 Task: Create a due date automation trigger when advanced on, 2 working days before a card is due add fields without custom field "Resume" set to 10 at 11:00 AM.
Action: Mouse moved to (975, 282)
Screenshot: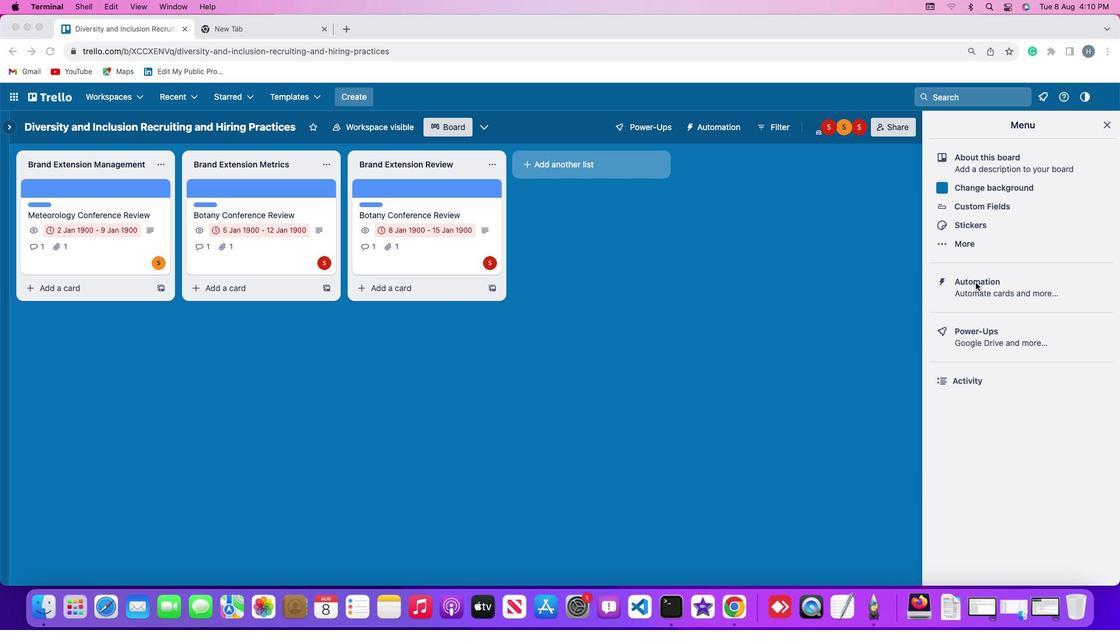 
Action: Mouse pressed left at (975, 282)
Screenshot: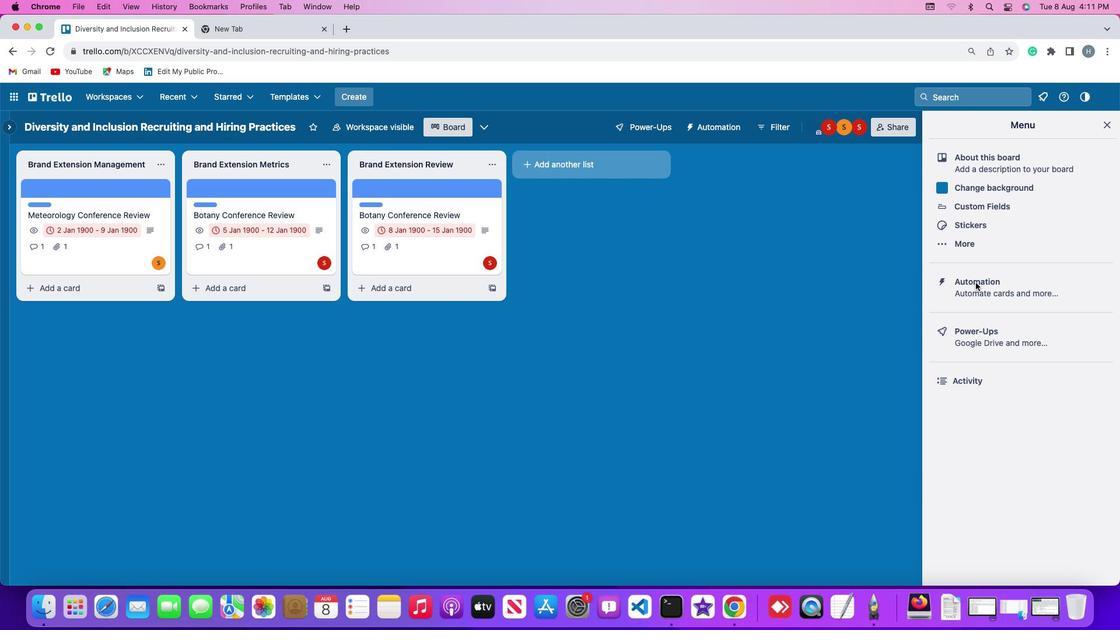
Action: Mouse pressed left at (975, 282)
Screenshot: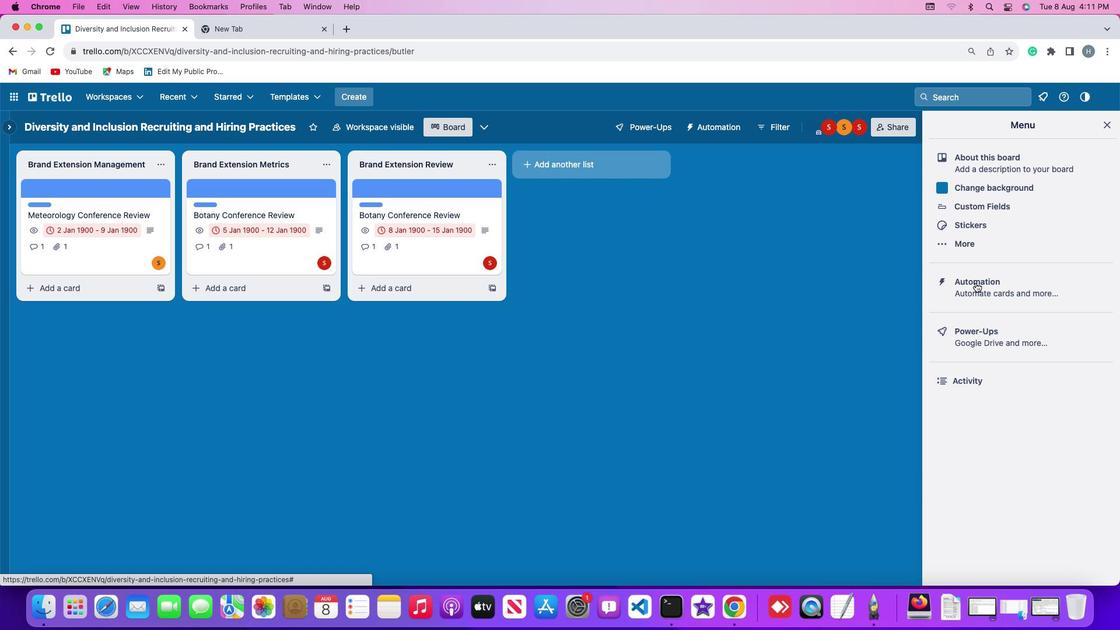 
Action: Mouse moved to (79, 274)
Screenshot: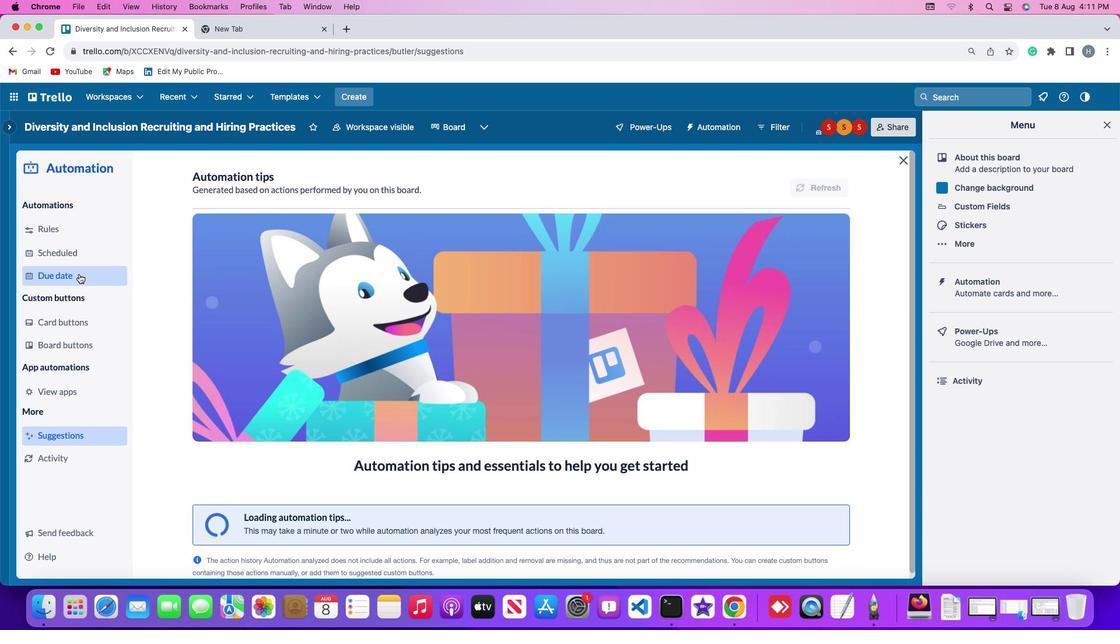 
Action: Mouse pressed left at (79, 274)
Screenshot: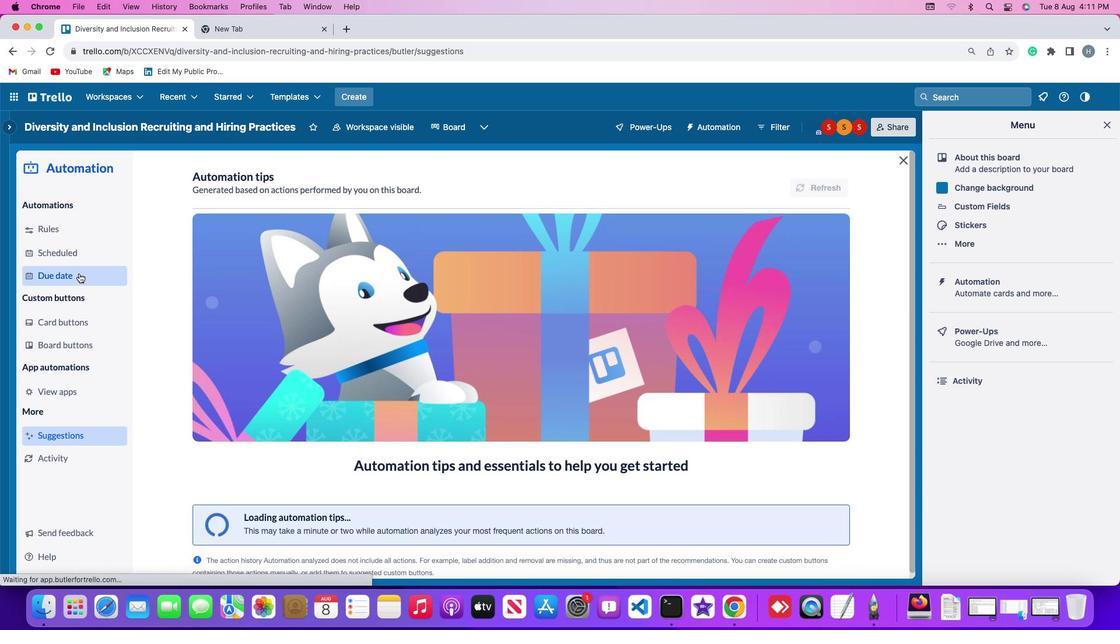 
Action: Mouse moved to (791, 178)
Screenshot: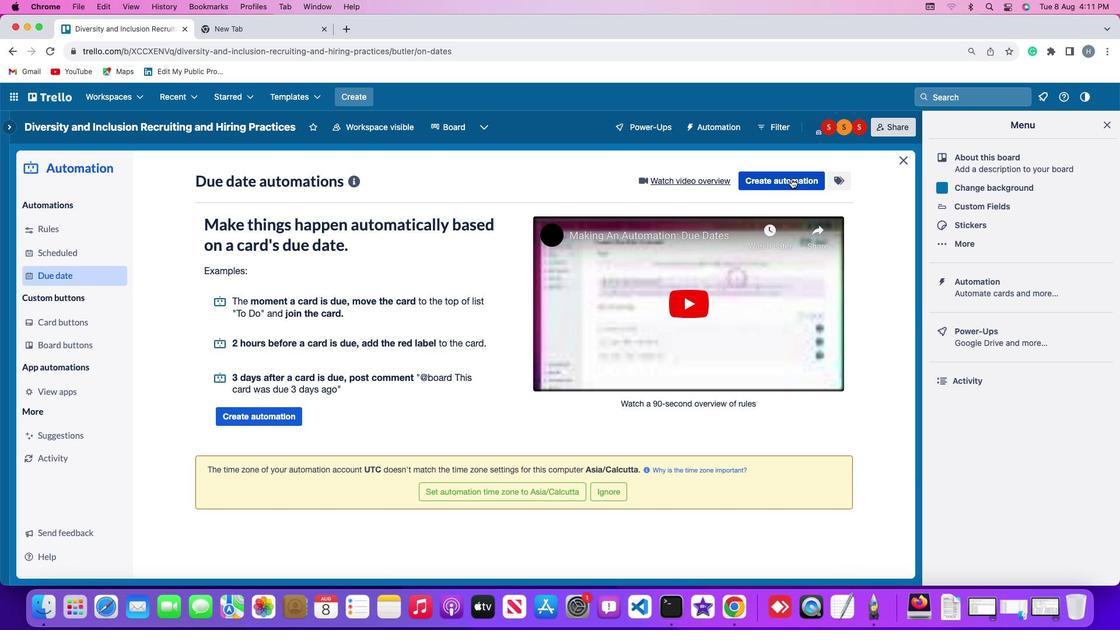 
Action: Mouse pressed left at (791, 178)
Screenshot: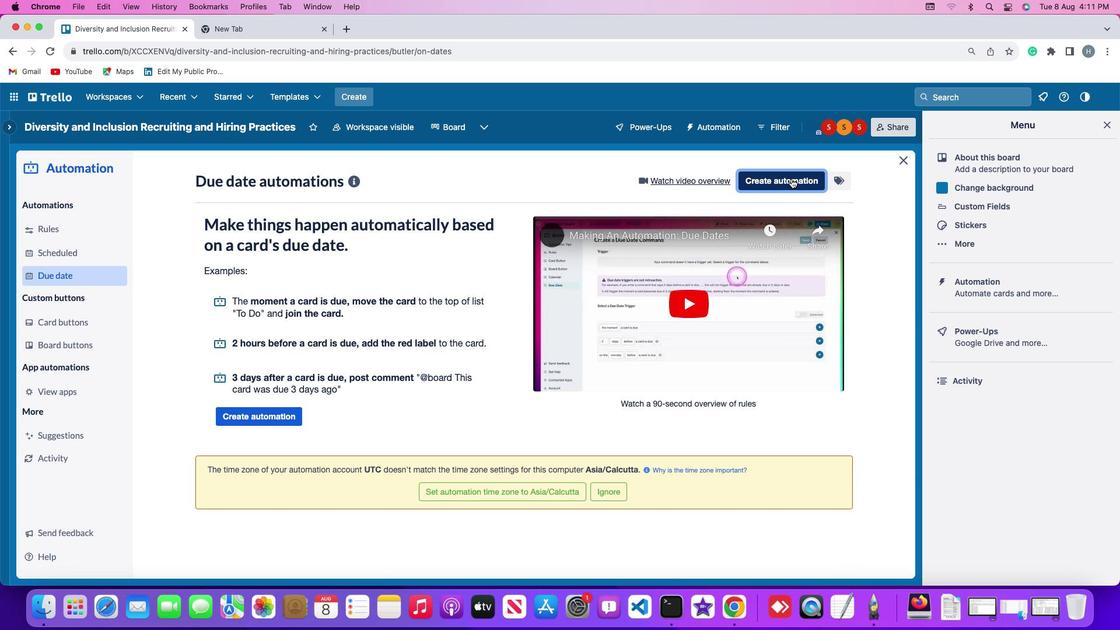 
Action: Mouse moved to (272, 291)
Screenshot: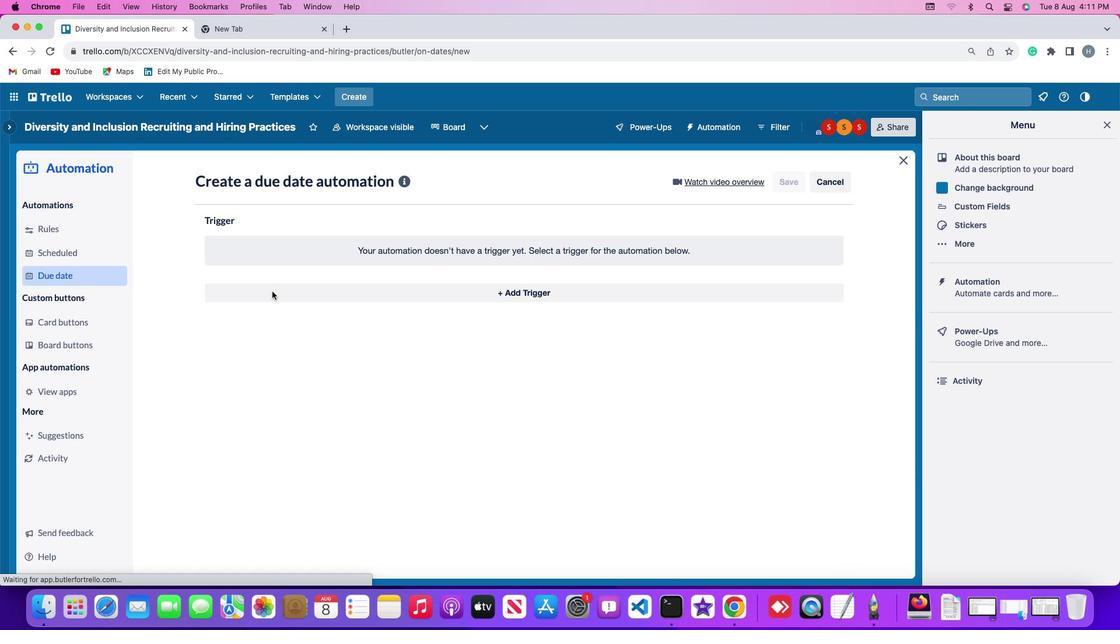 
Action: Mouse pressed left at (272, 291)
Screenshot: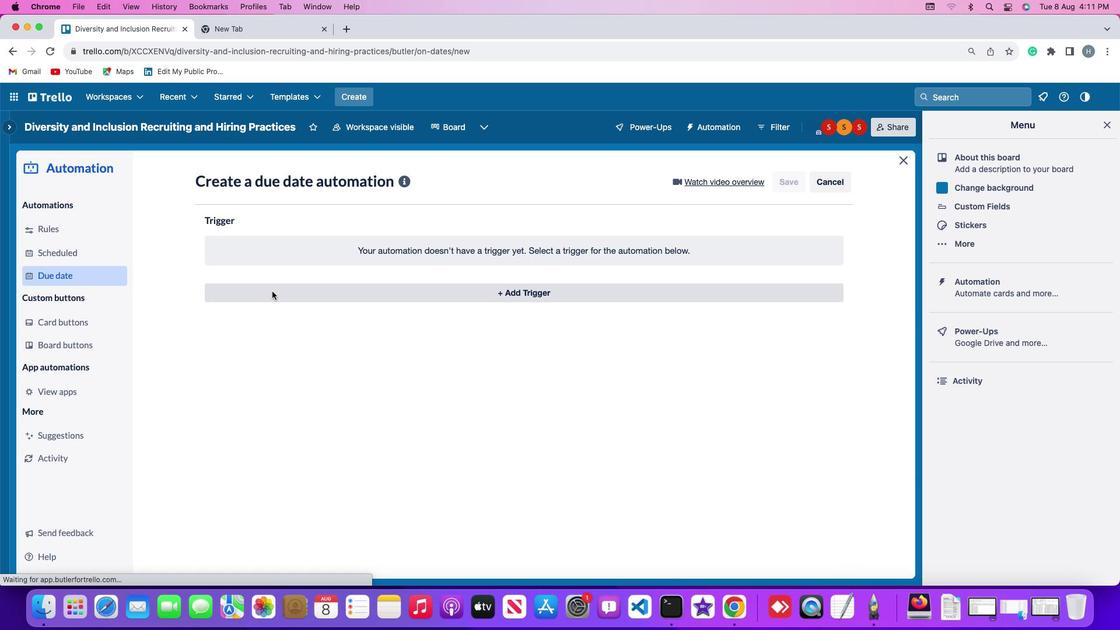 
Action: Mouse moved to (226, 477)
Screenshot: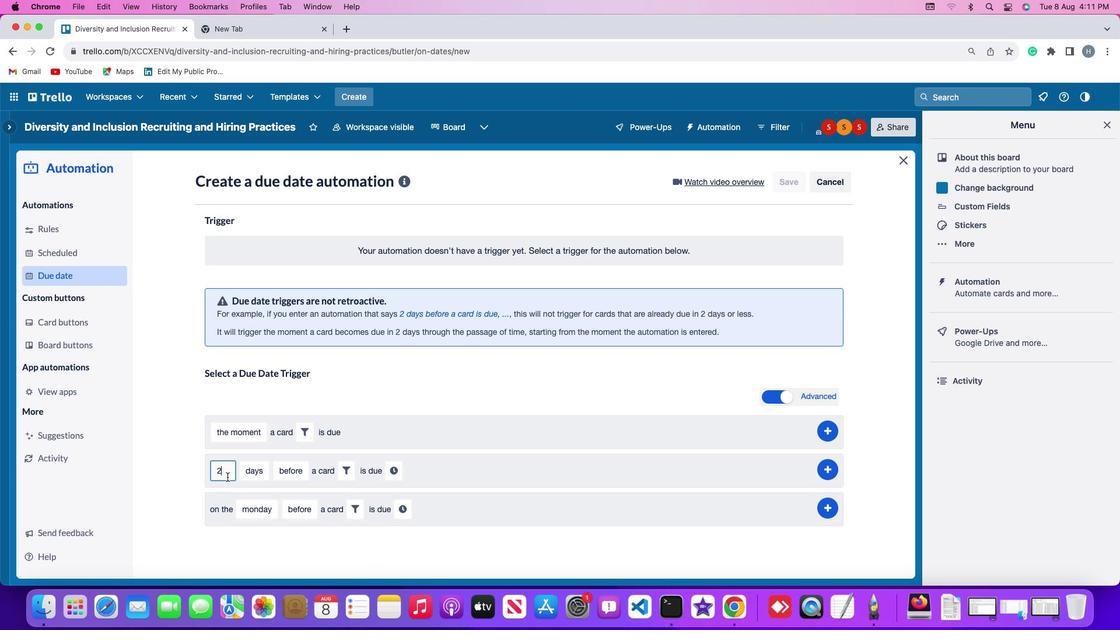 
Action: Mouse pressed left at (226, 477)
Screenshot: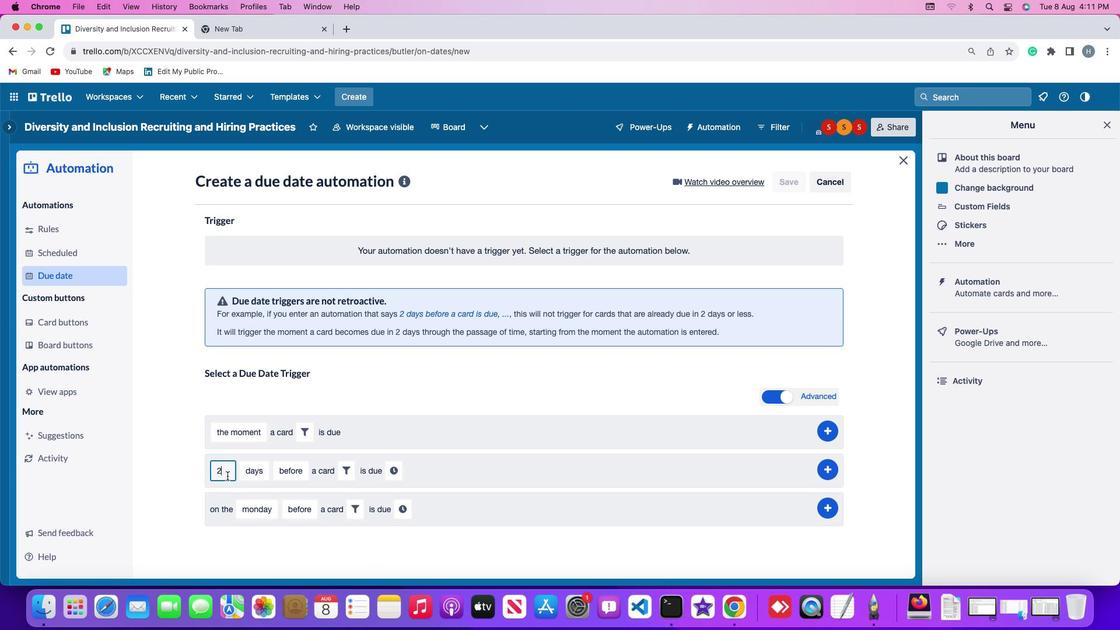 
Action: Mouse moved to (226, 476)
Screenshot: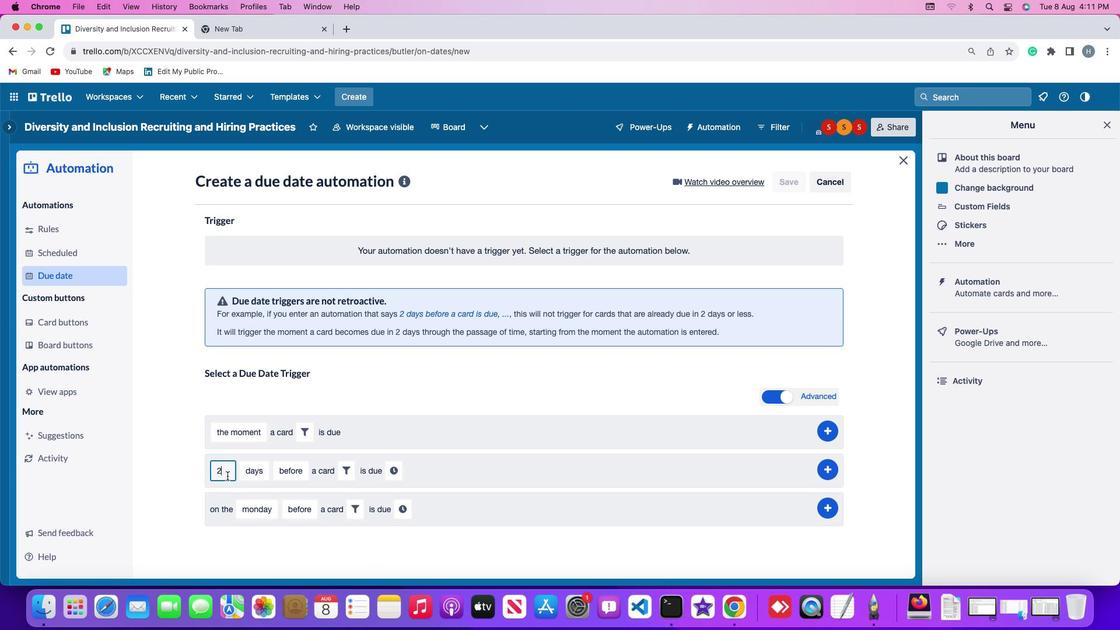 
Action: Key pressed Key.backspace'2'
Screenshot: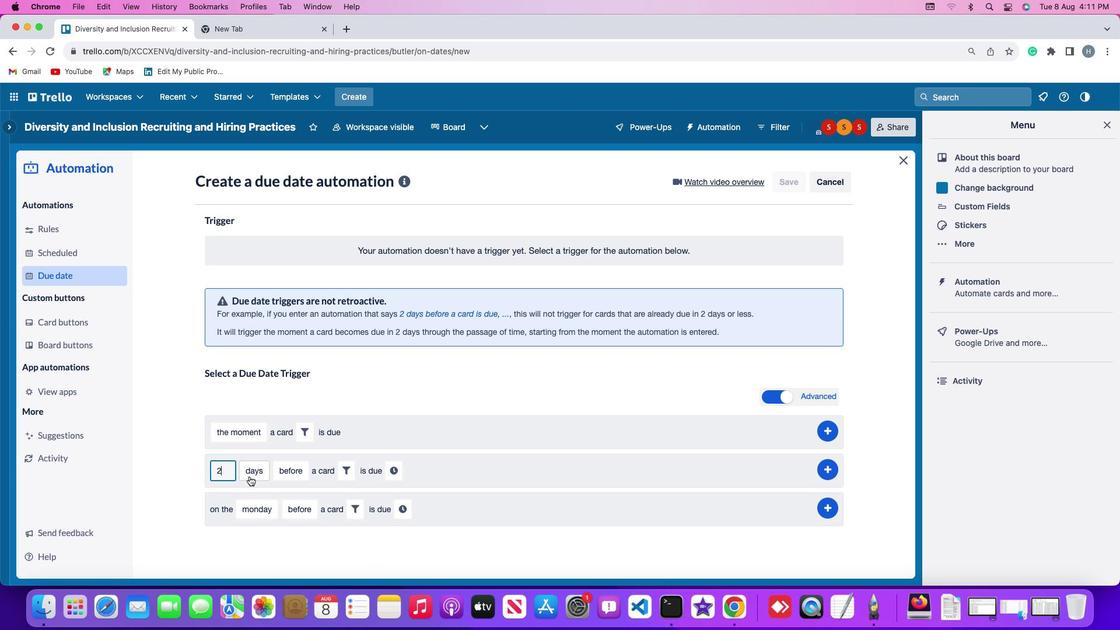 
Action: Mouse moved to (265, 473)
Screenshot: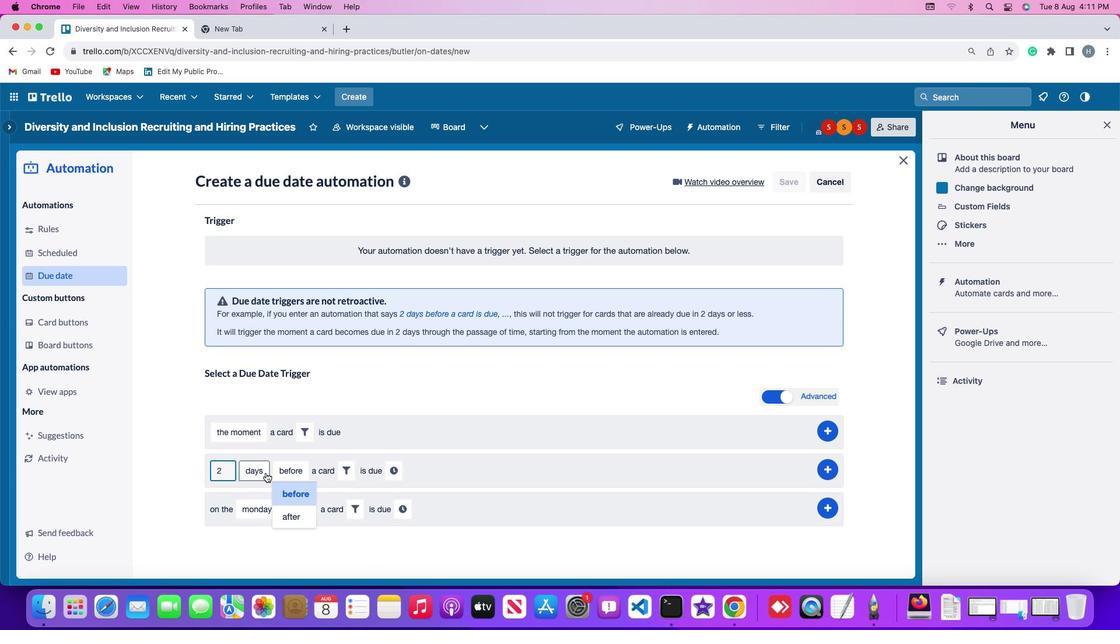 
Action: Mouse pressed left at (265, 473)
Screenshot: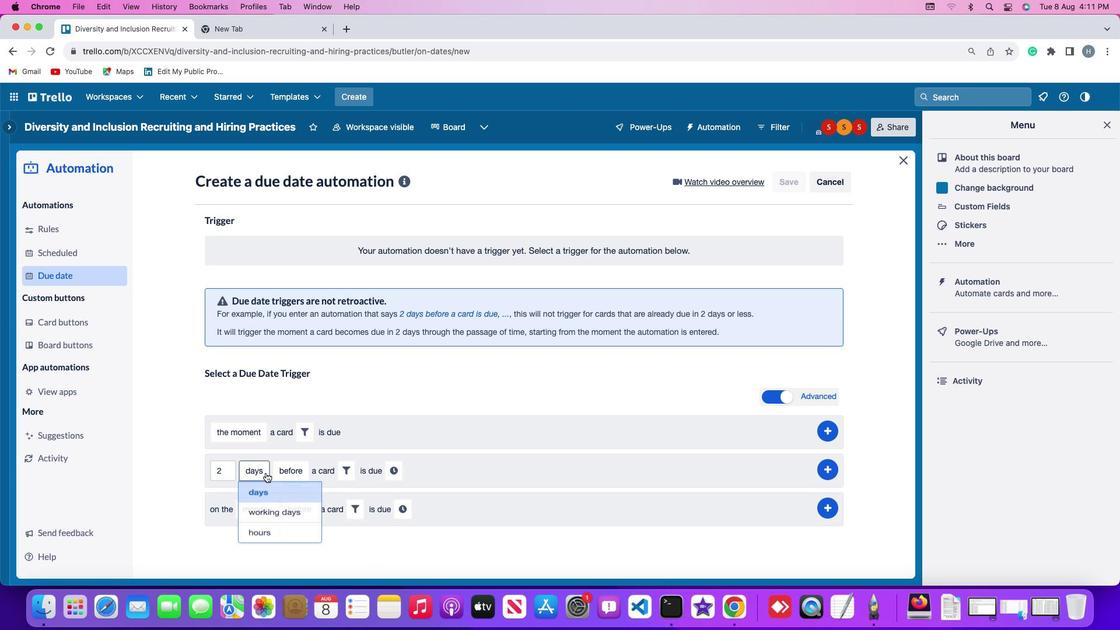
Action: Mouse moved to (268, 519)
Screenshot: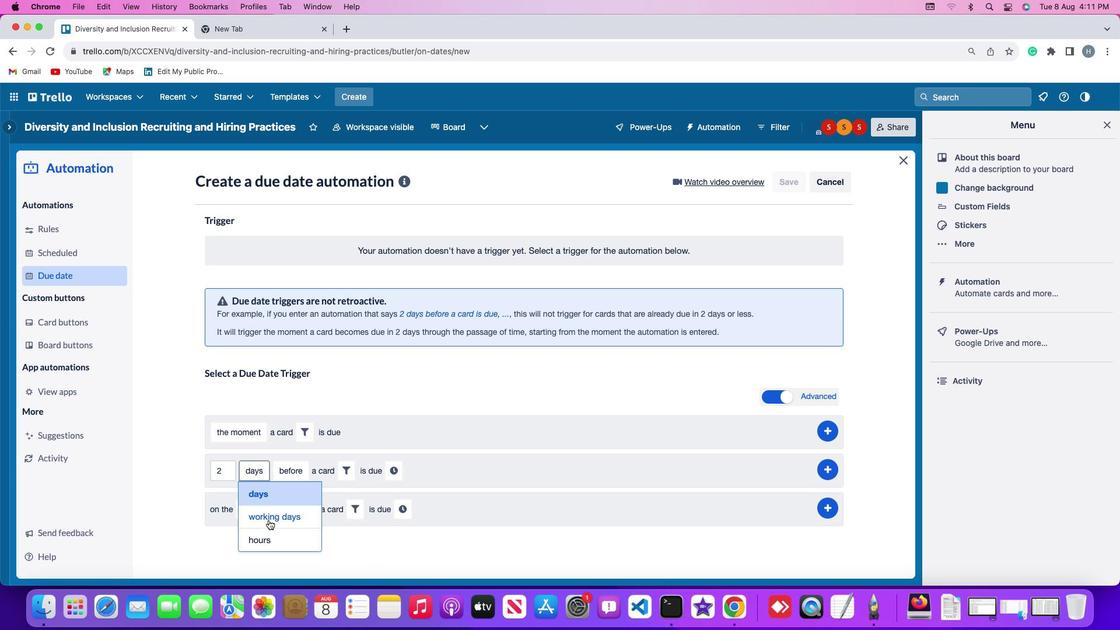 
Action: Mouse pressed left at (268, 519)
Screenshot: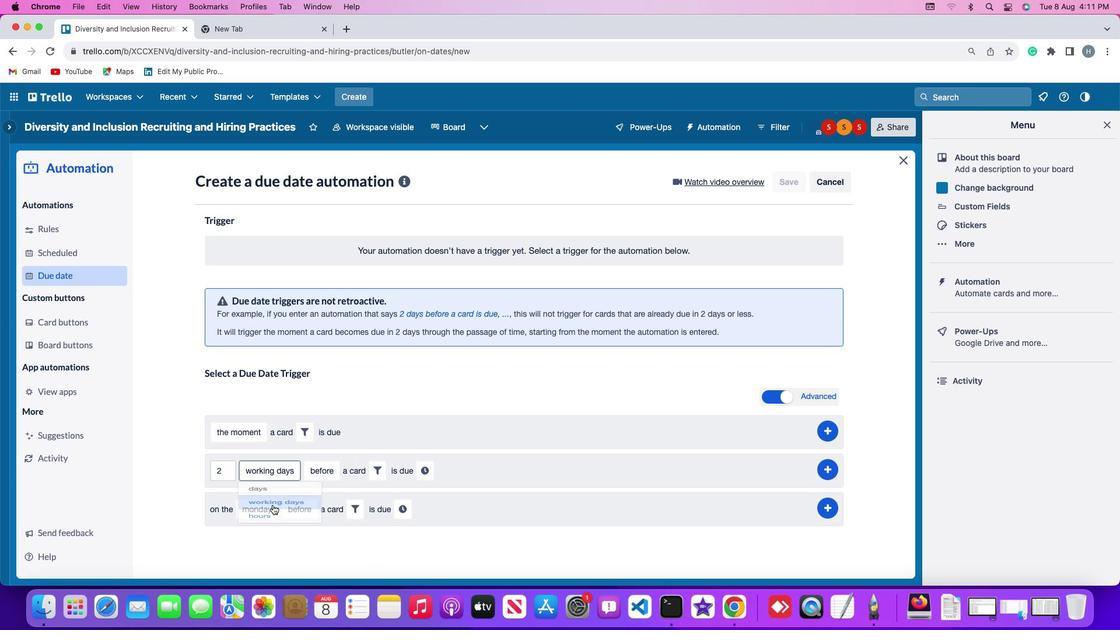 
Action: Mouse moved to (314, 470)
Screenshot: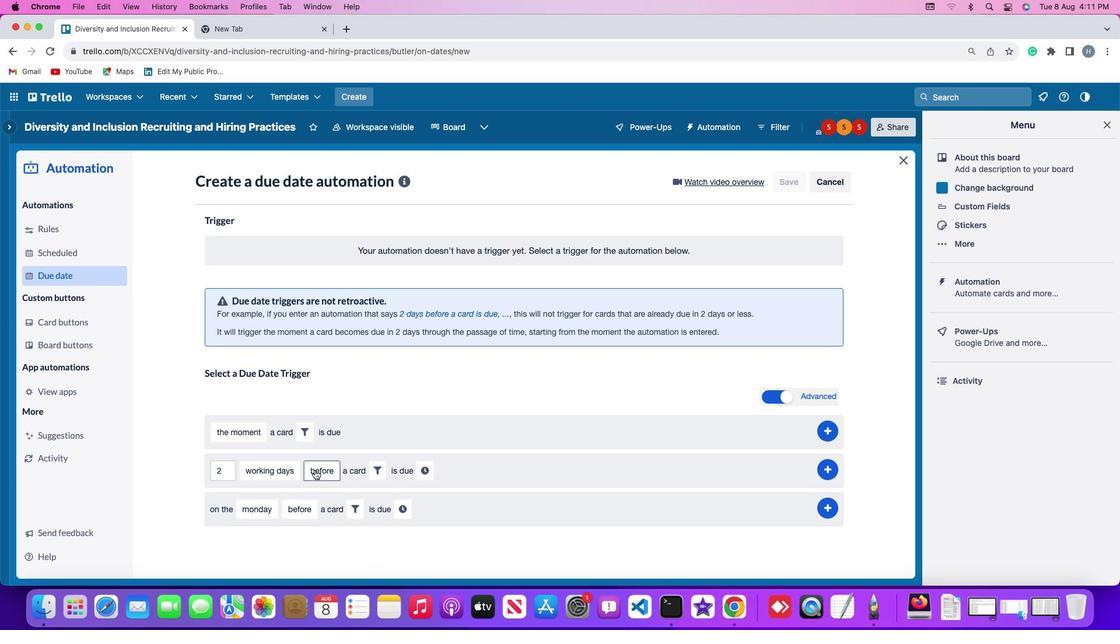 
Action: Mouse pressed left at (314, 470)
Screenshot: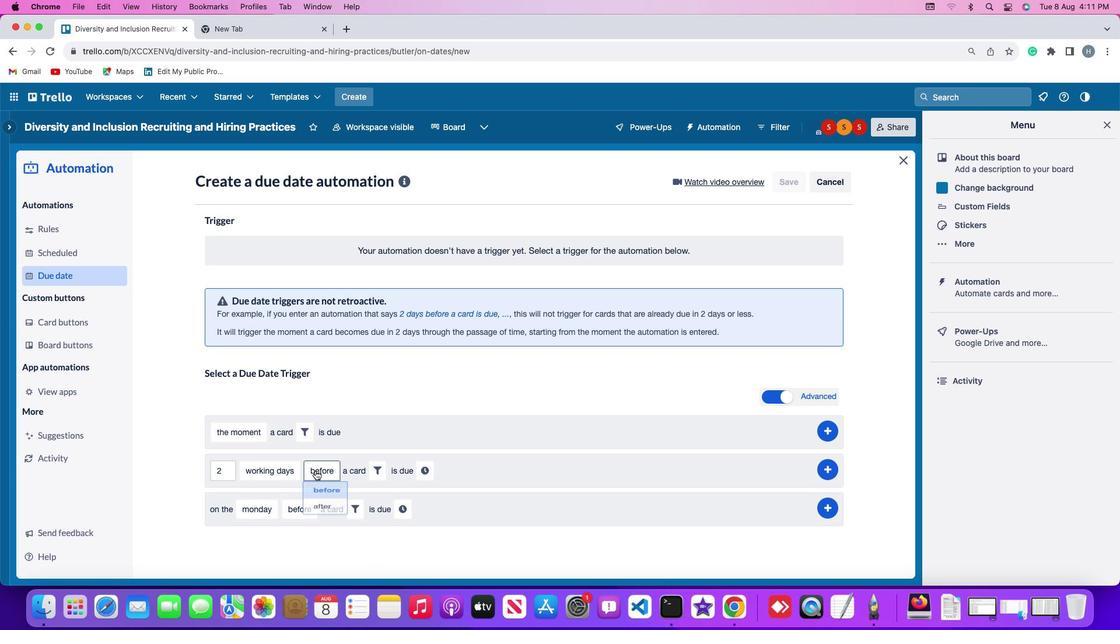
Action: Mouse moved to (323, 490)
Screenshot: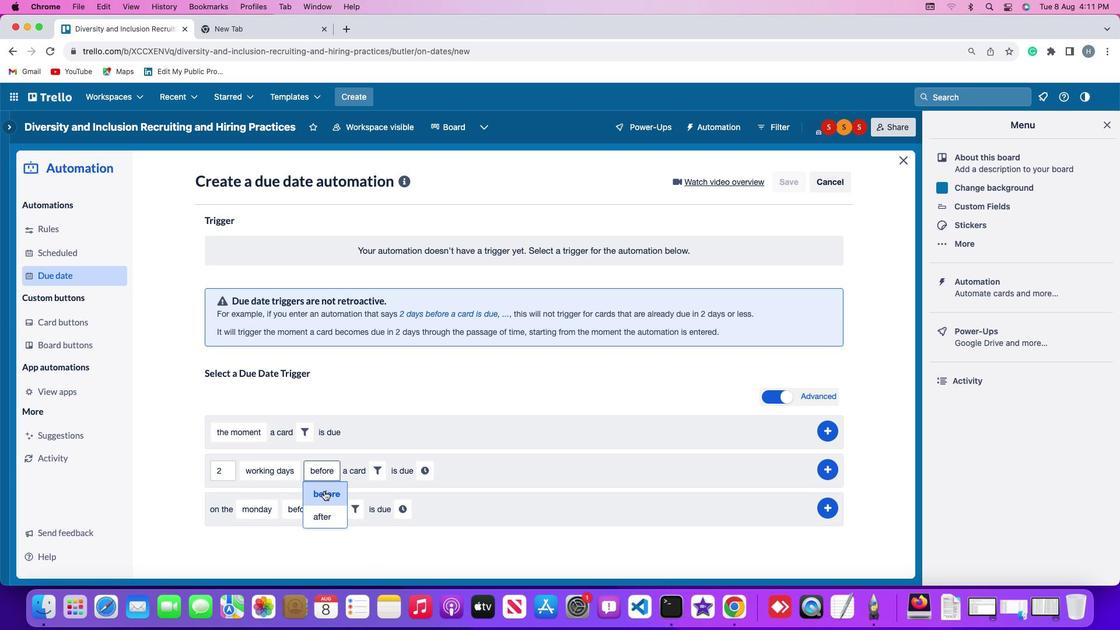 
Action: Mouse pressed left at (323, 490)
Screenshot: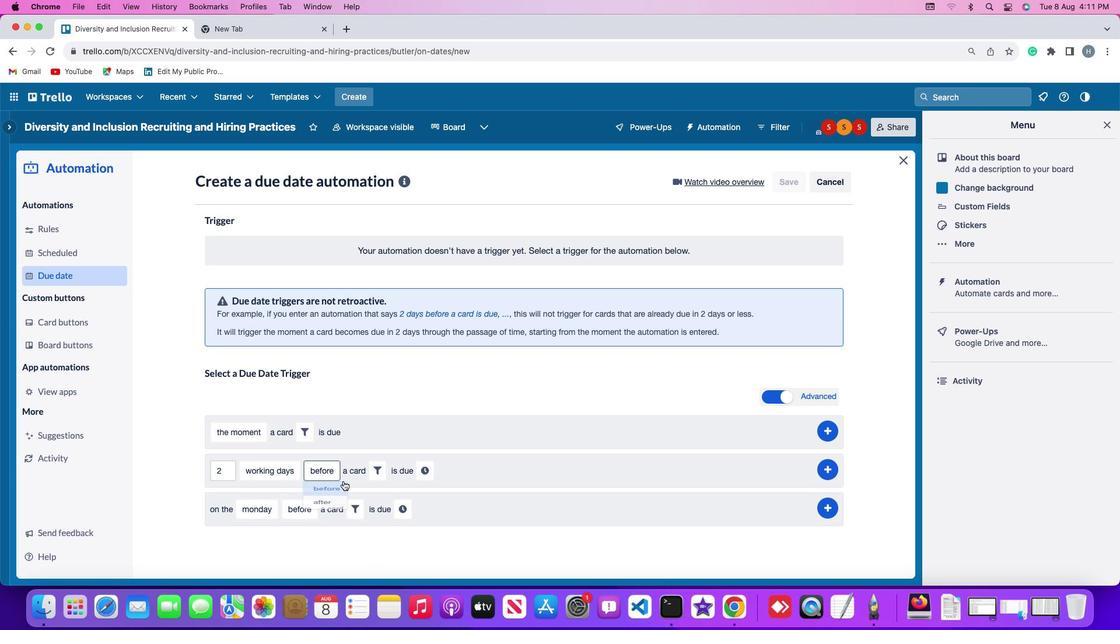 
Action: Mouse moved to (376, 468)
Screenshot: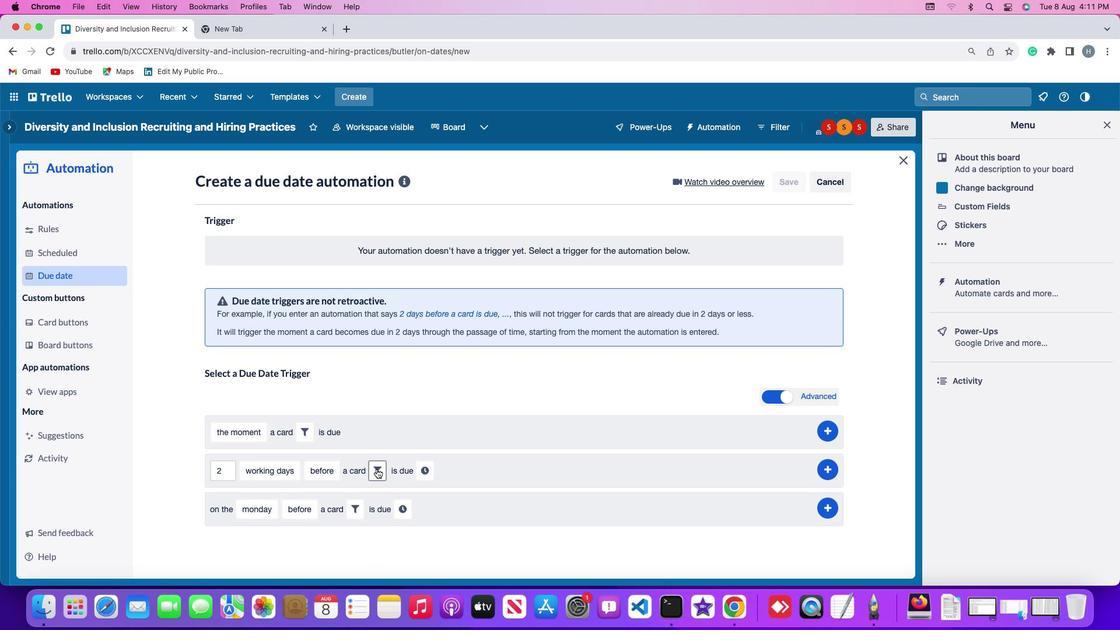 
Action: Mouse pressed left at (376, 468)
Screenshot: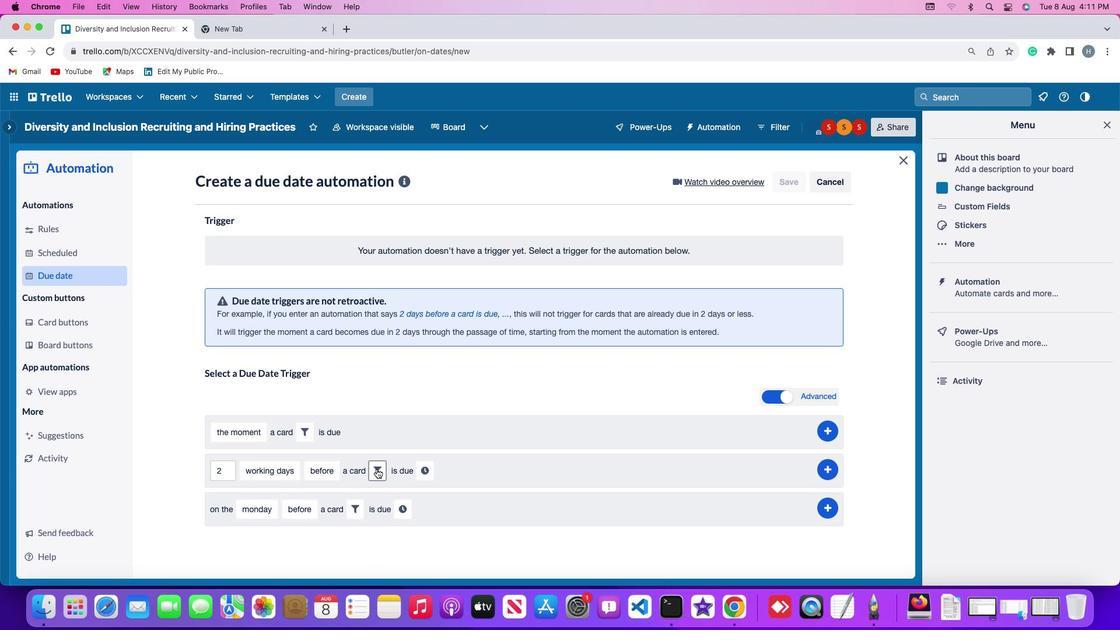 
Action: Mouse moved to (569, 502)
Screenshot: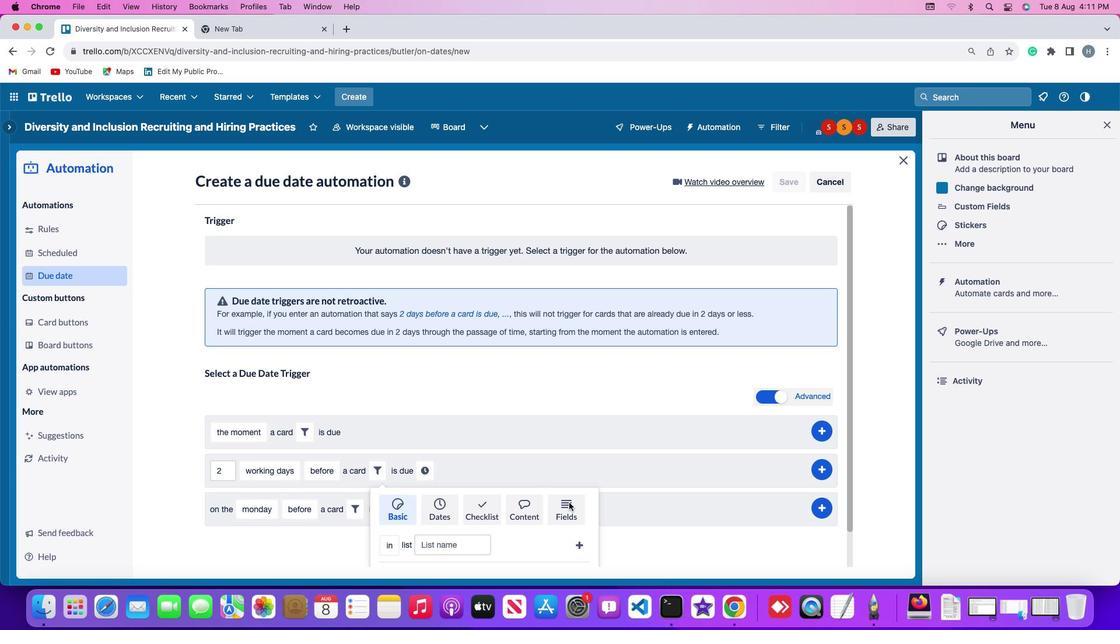 
Action: Mouse pressed left at (569, 502)
Screenshot: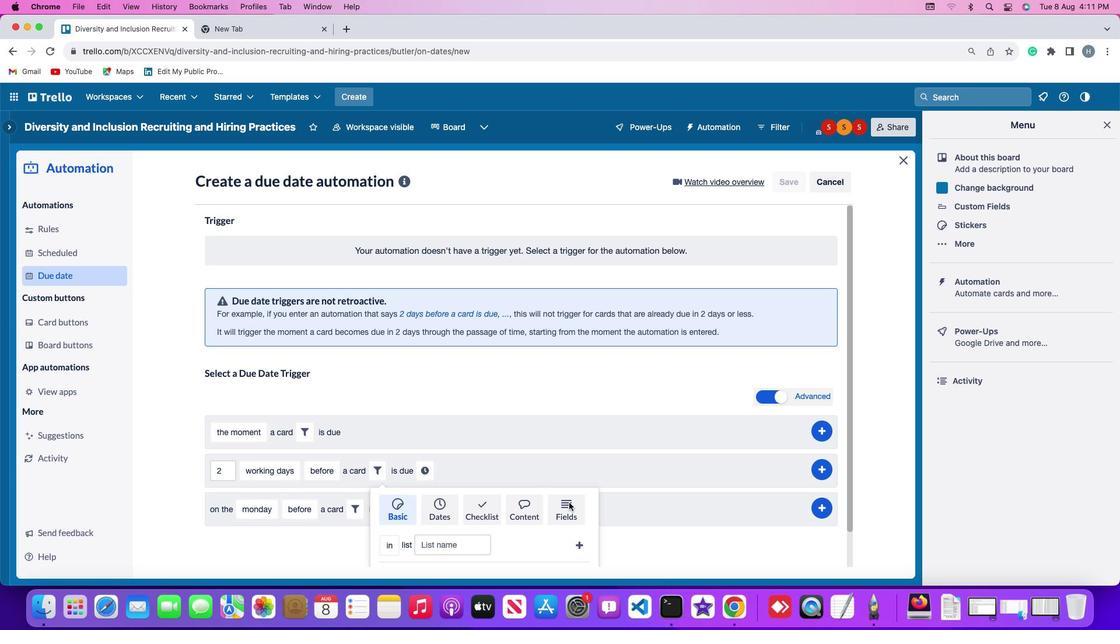 
Action: Mouse moved to (323, 535)
Screenshot: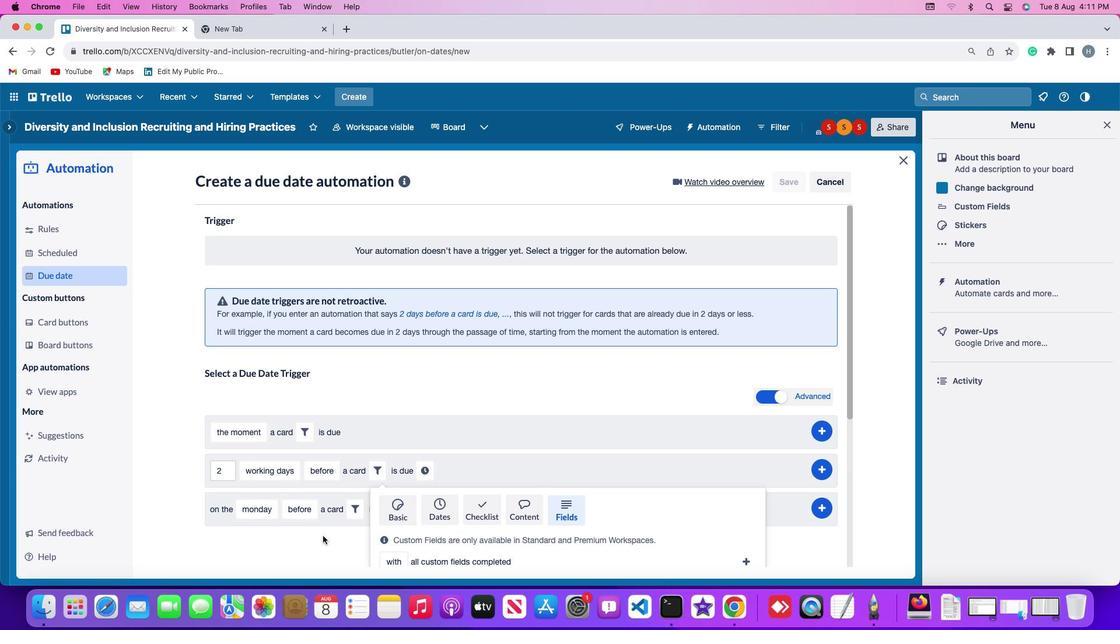 
Action: Mouse scrolled (323, 535) with delta (0, 0)
Screenshot: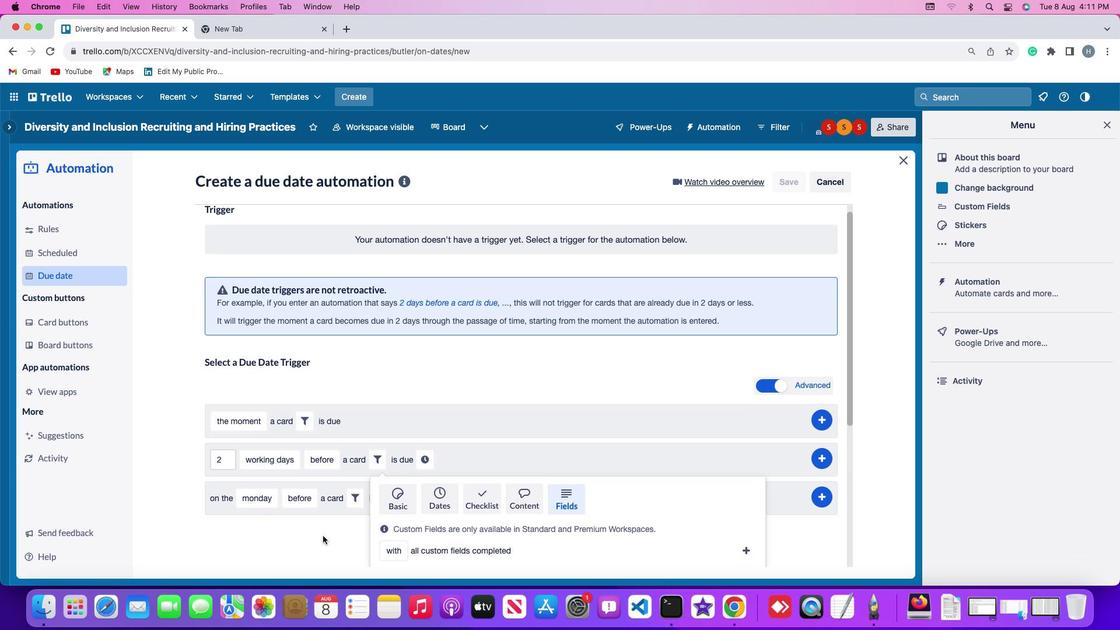 
Action: Mouse scrolled (323, 535) with delta (0, 0)
Screenshot: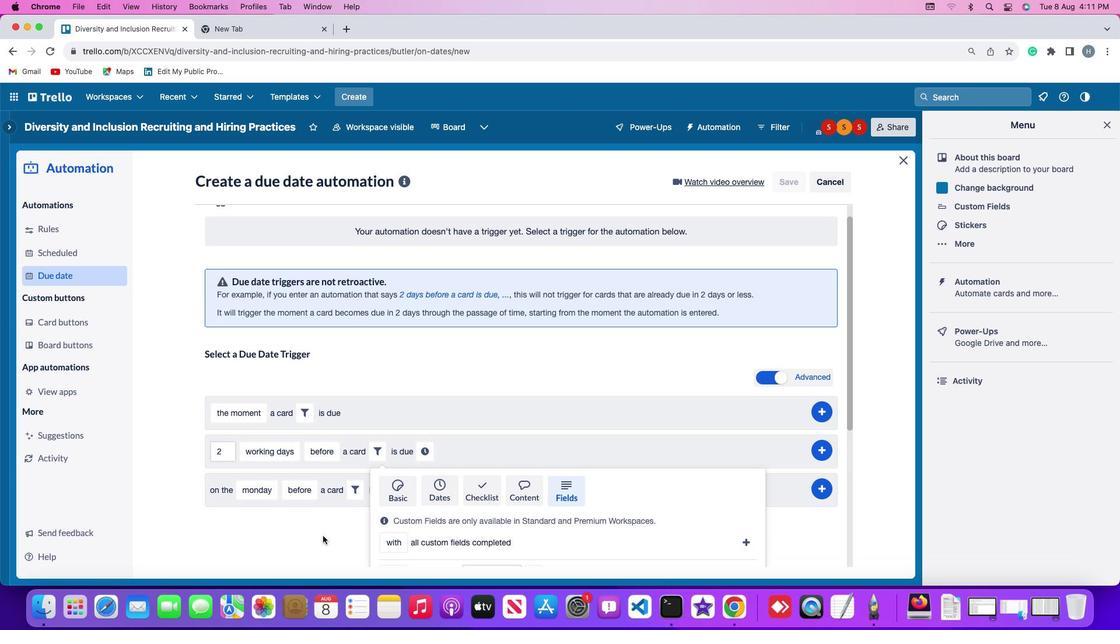 
Action: Mouse scrolled (323, 535) with delta (0, -1)
Screenshot: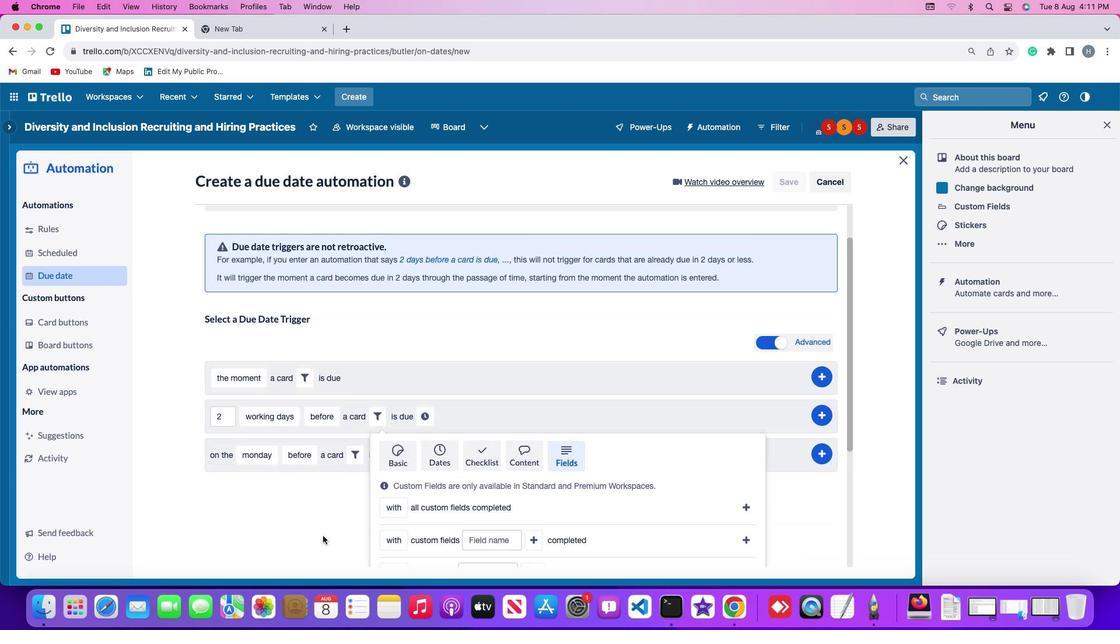 
Action: Mouse scrolled (323, 535) with delta (0, -2)
Screenshot: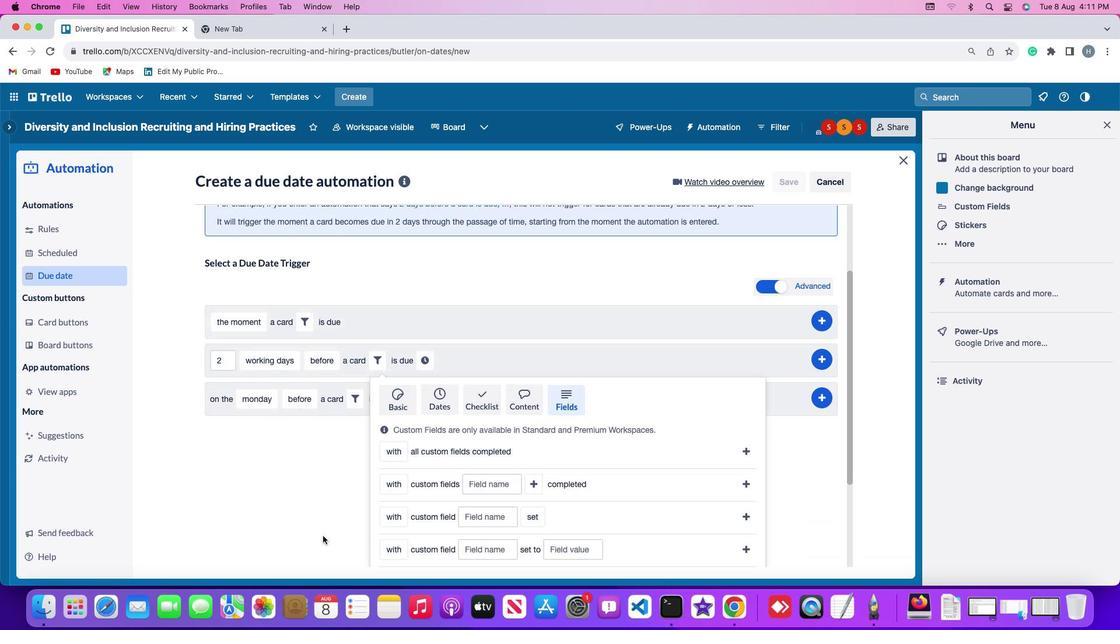 
Action: Mouse scrolled (323, 535) with delta (0, 0)
Screenshot: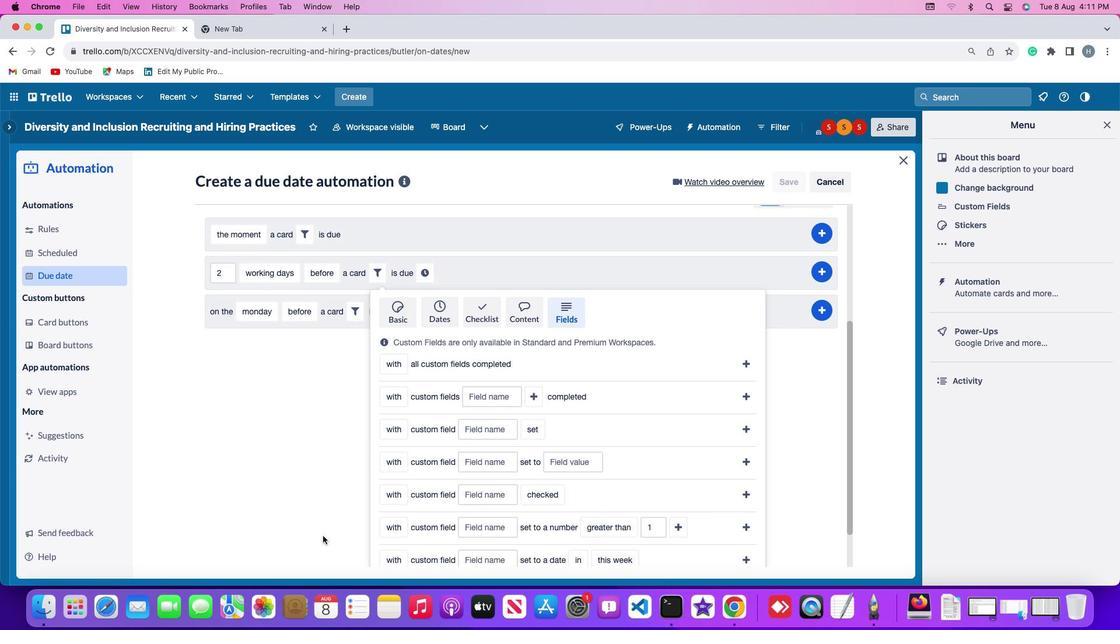 
Action: Mouse scrolled (323, 535) with delta (0, 0)
Screenshot: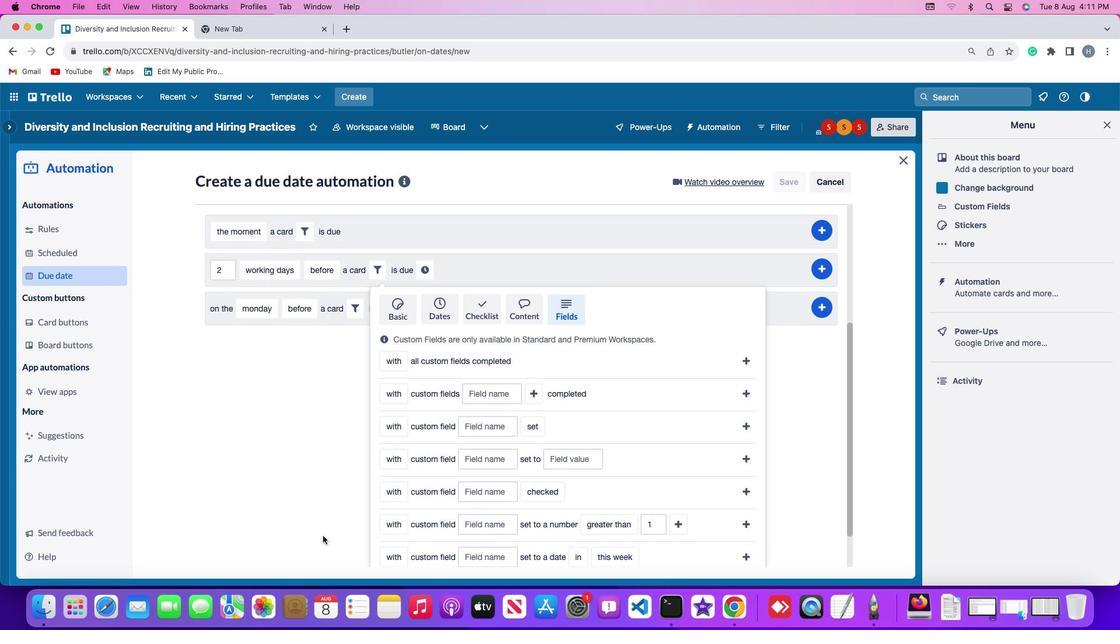 
Action: Mouse moved to (385, 455)
Screenshot: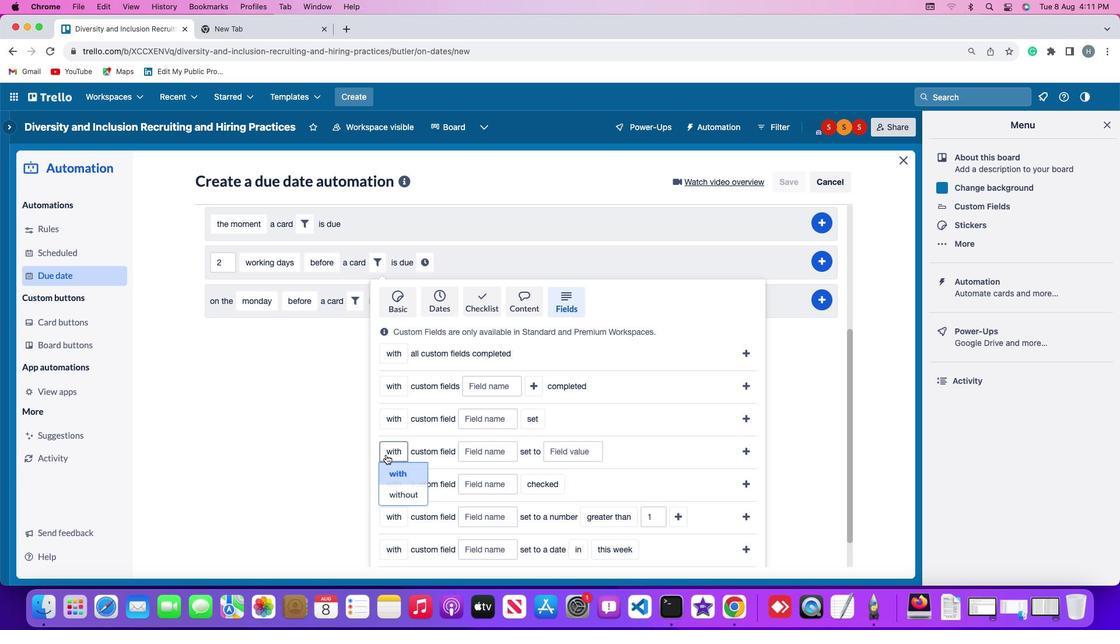 
Action: Mouse pressed left at (385, 455)
Screenshot: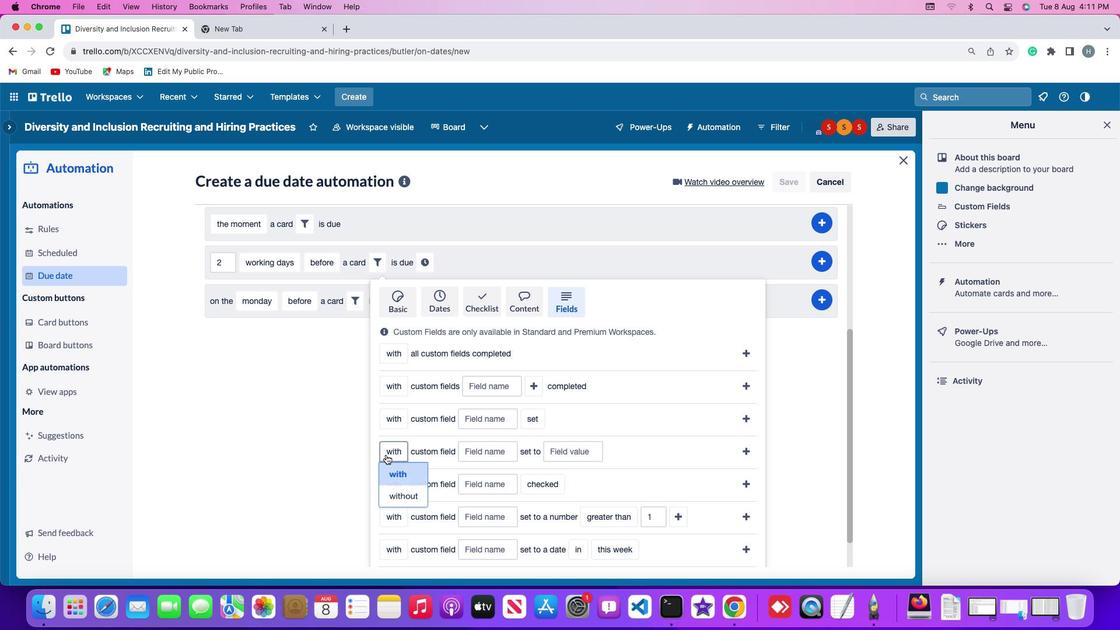 
Action: Mouse moved to (396, 493)
Screenshot: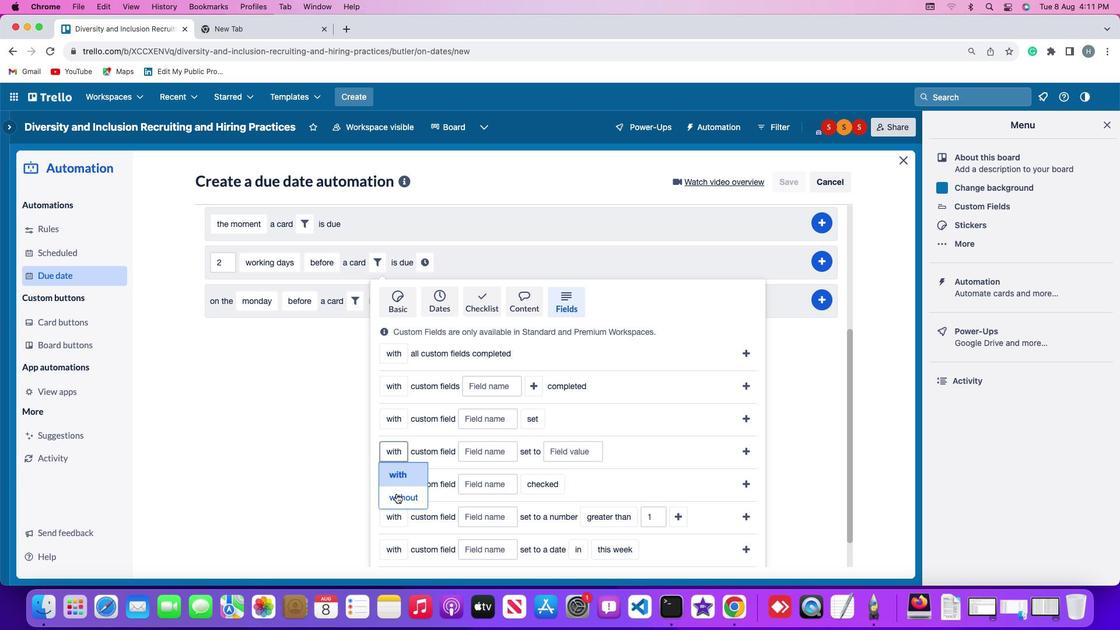 
Action: Mouse pressed left at (396, 493)
Screenshot: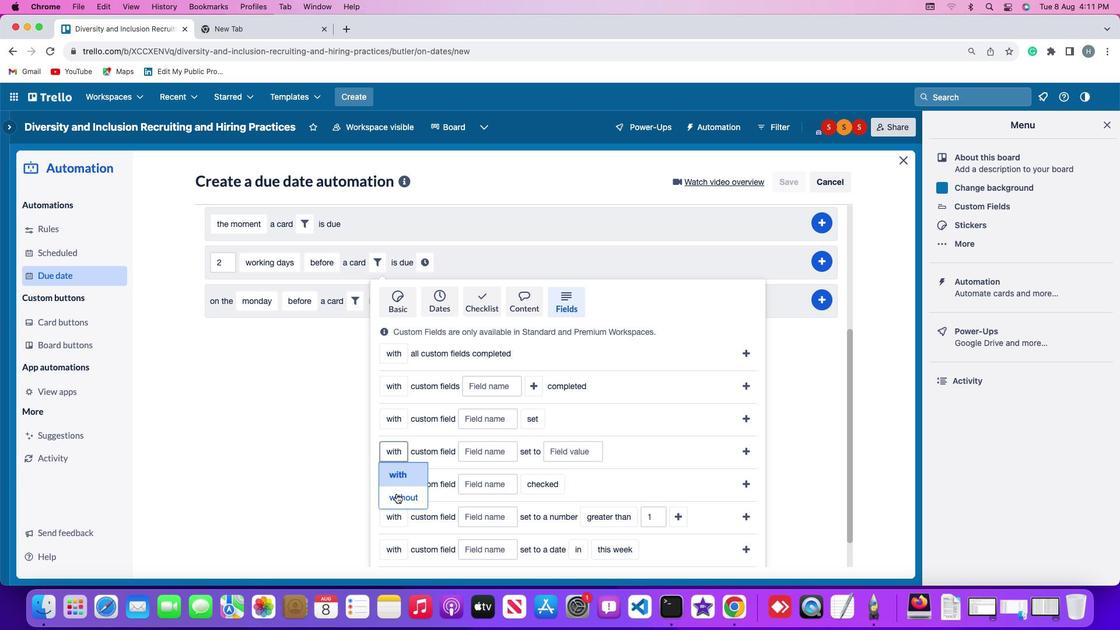 
Action: Mouse moved to (493, 453)
Screenshot: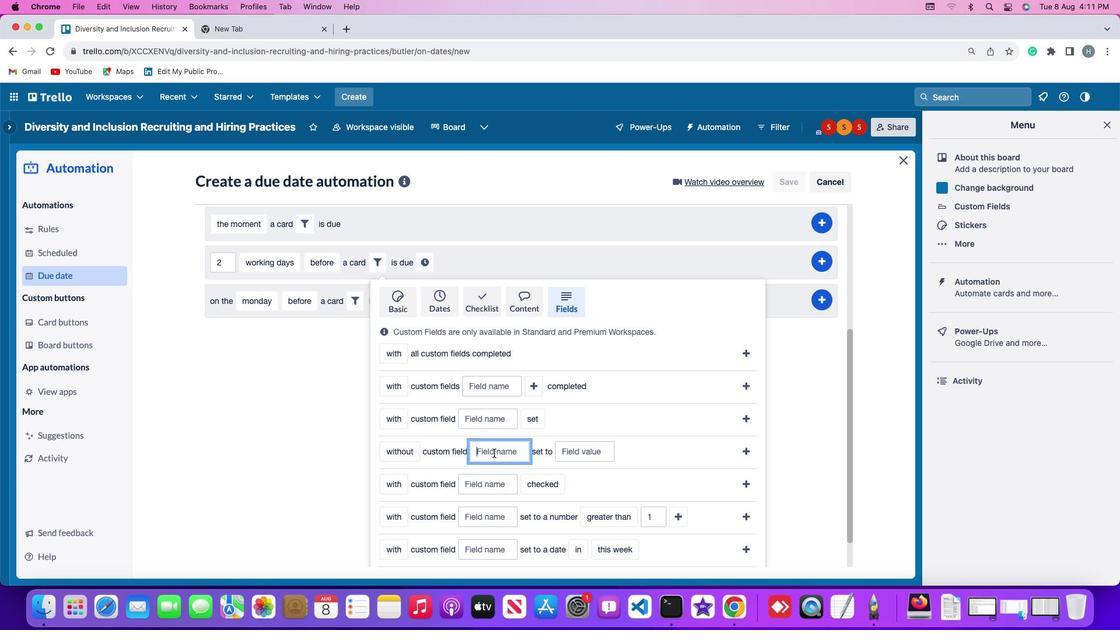
Action: Mouse pressed left at (493, 453)
Screenshot: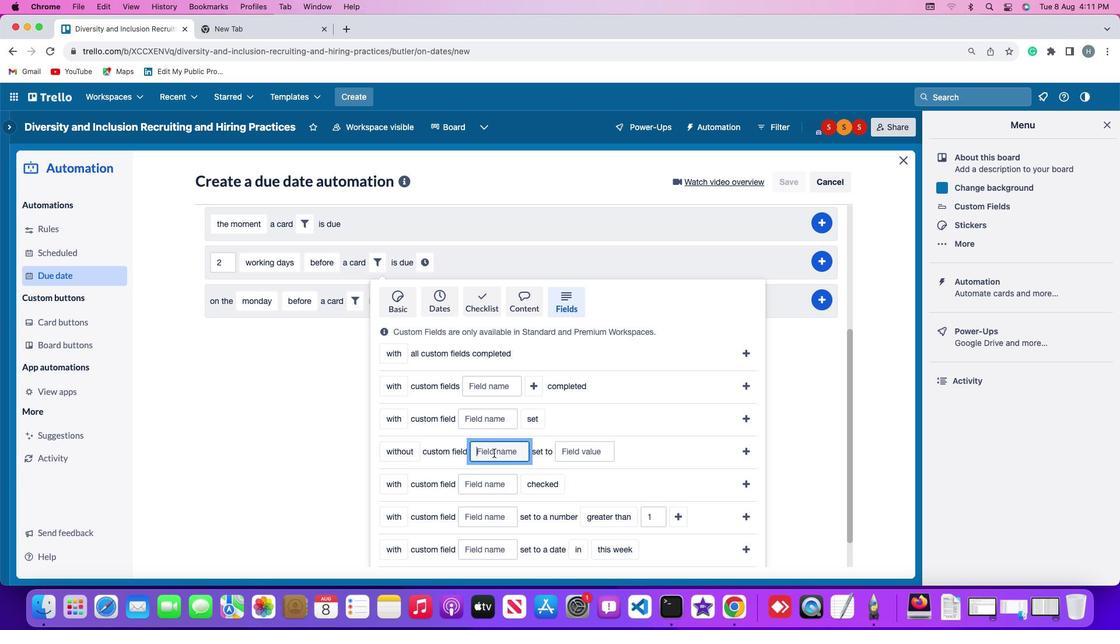 
Action: Key pressed Key.shift'R''e''s''u''m''e'
Screenshot: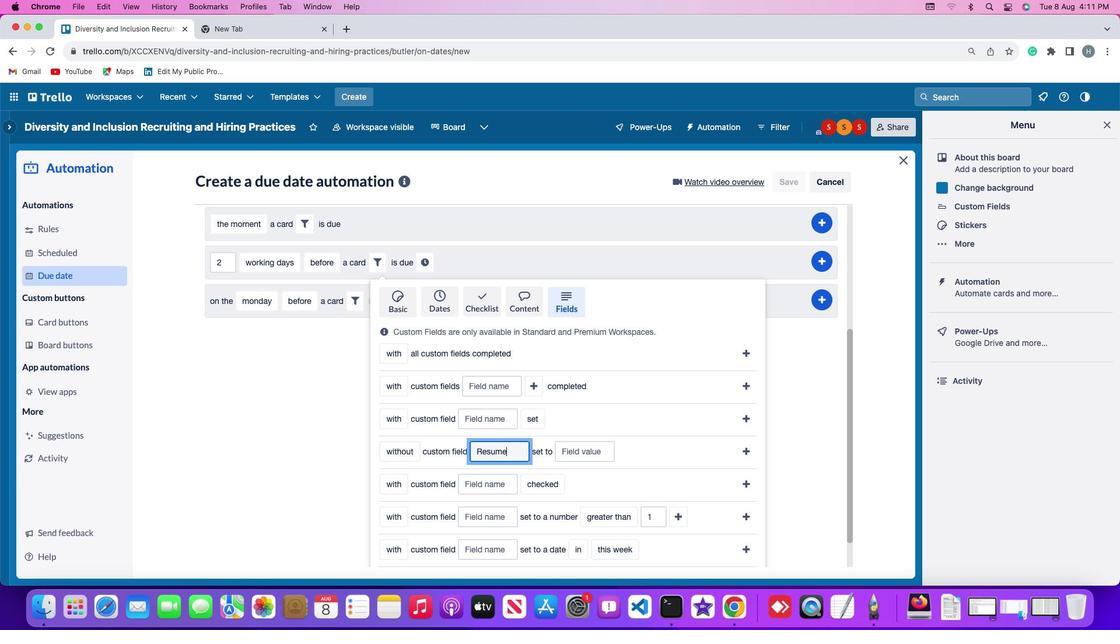 
Action: Mouse moved to (577, 449)
Screenshot: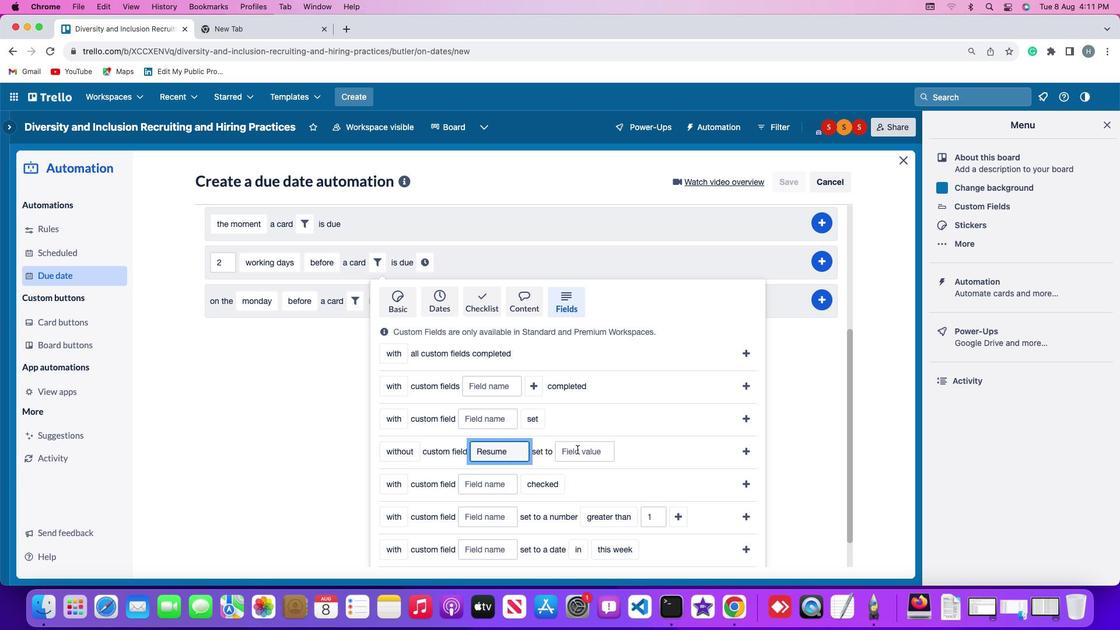 
Action: Mouse pressed left at (577, 449)
Screenshot: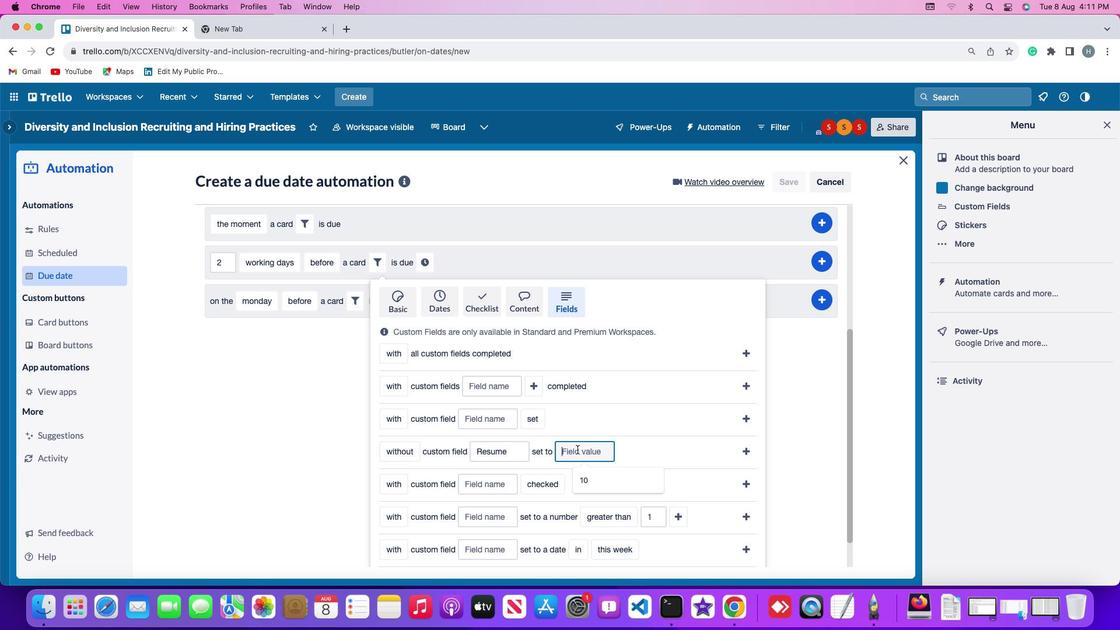 
Action: Mouse moved to (588, 472)
Screenshot: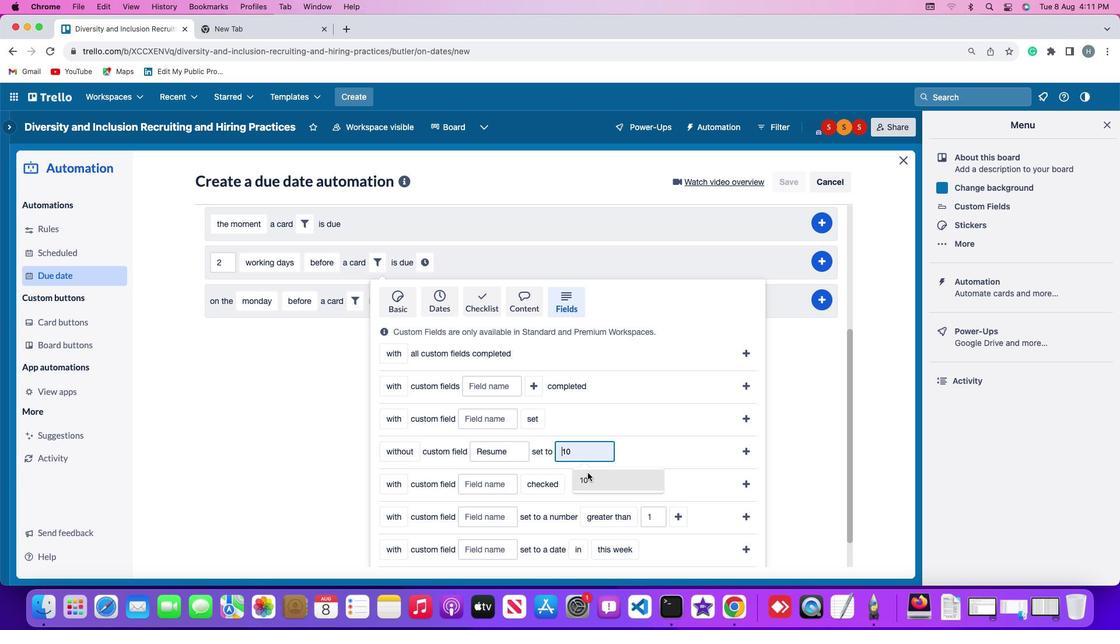 
Action: Mouse pressed left at (588, 472)
Screenshot: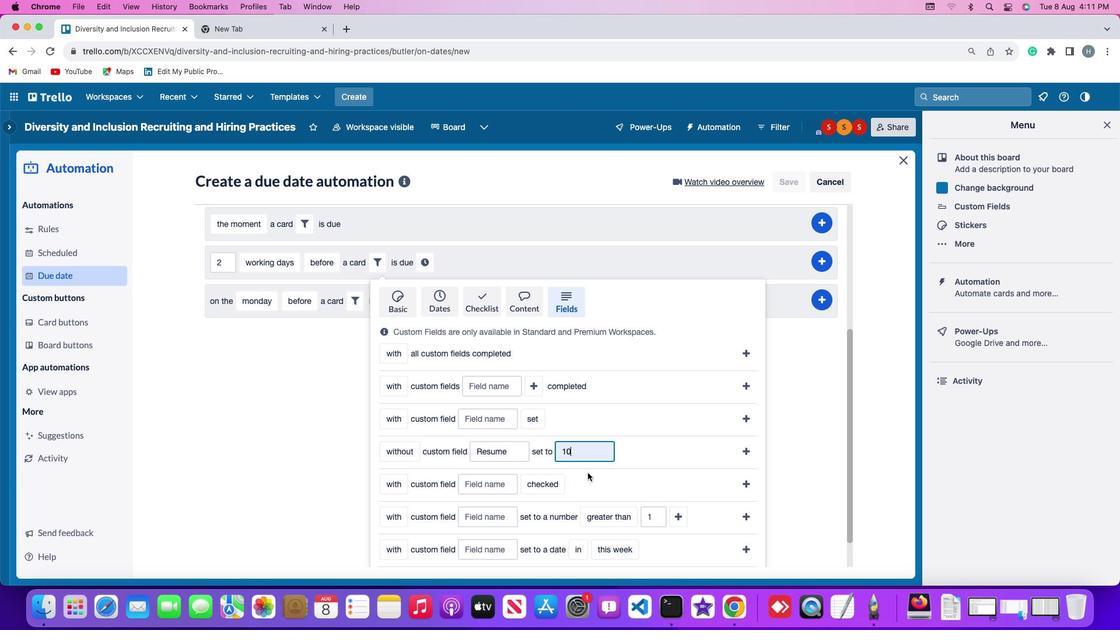 
Action: Mouse moved to (747, 446)
Screenshot: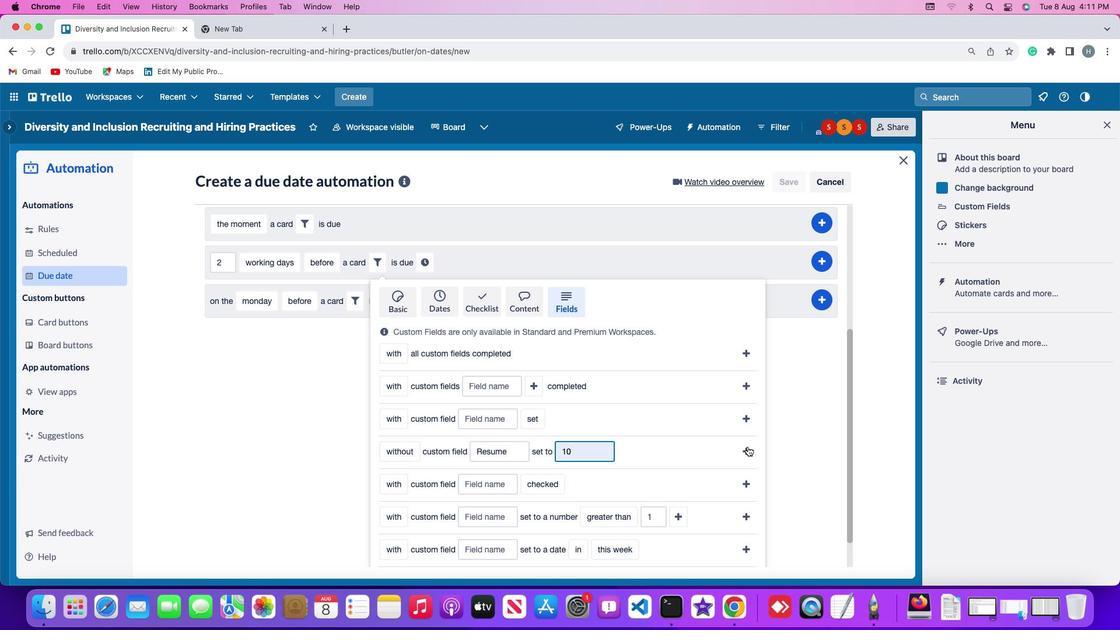 
Action: Mouse pressed left at (747, 446)
Screenshot: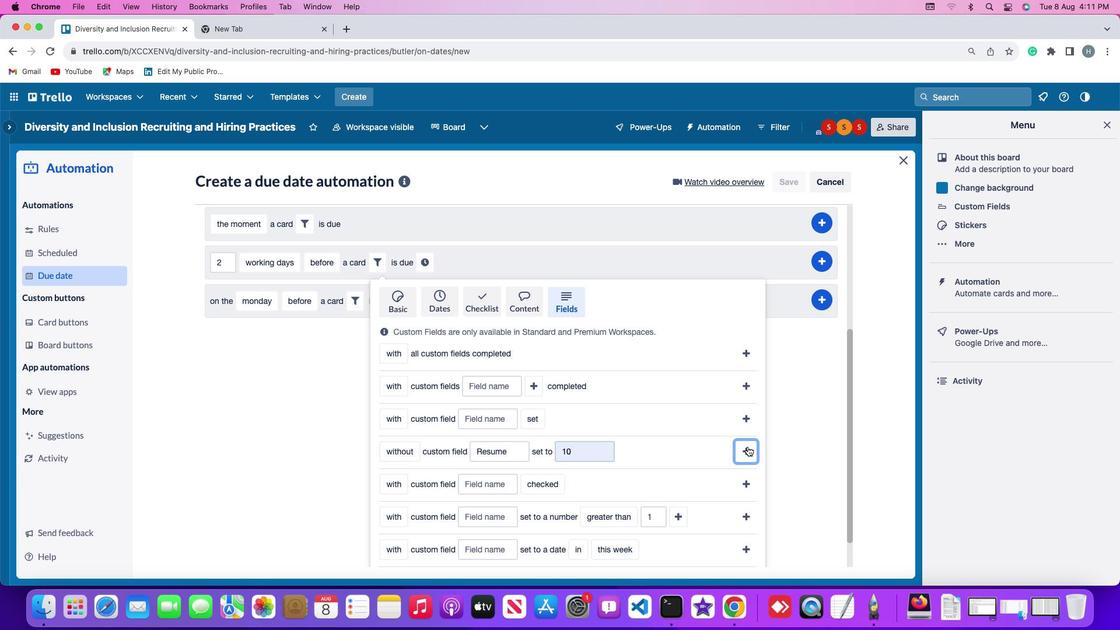 
Action: Mouse moved to (609, 463)
Screenshot: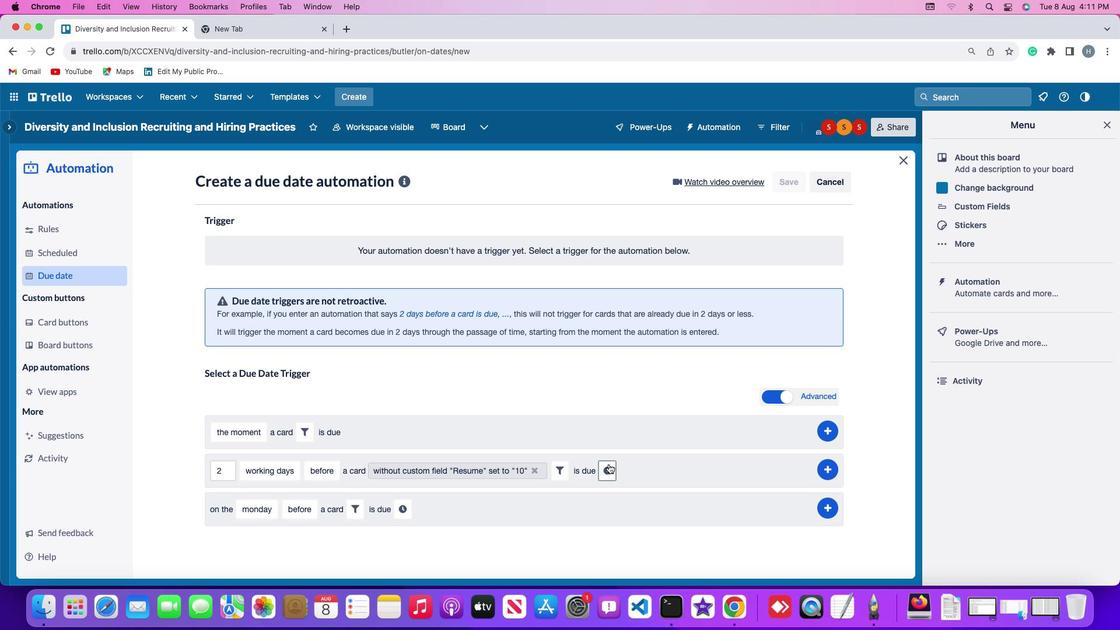 
Action: Mouse pressed left at (609, 463)
Screenshot: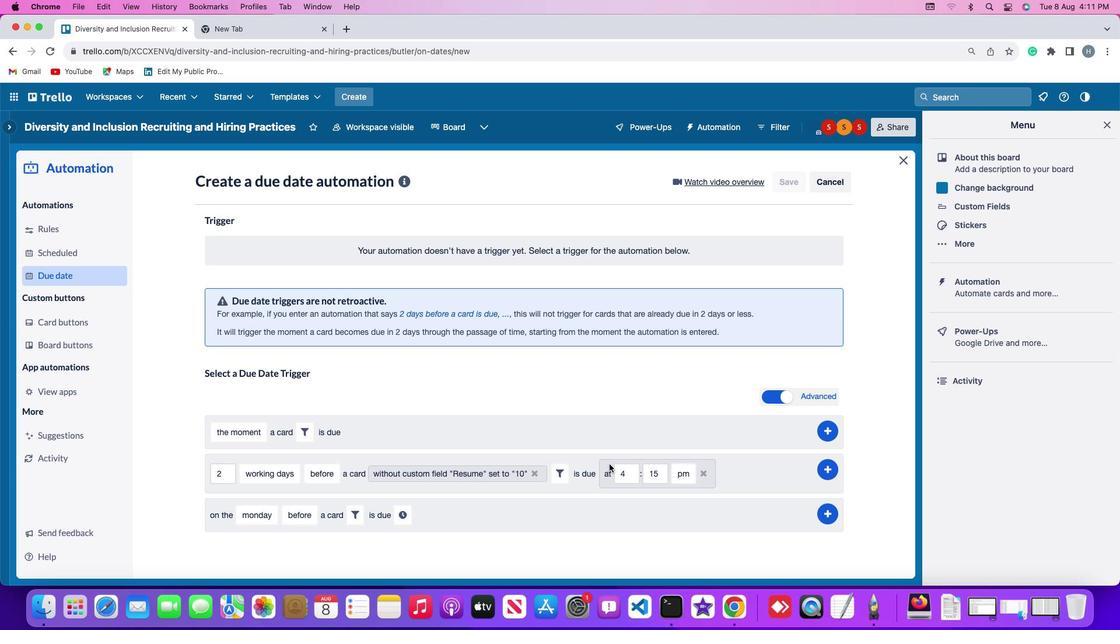
Action: Mouse moved to (631, 470)
Screenshot: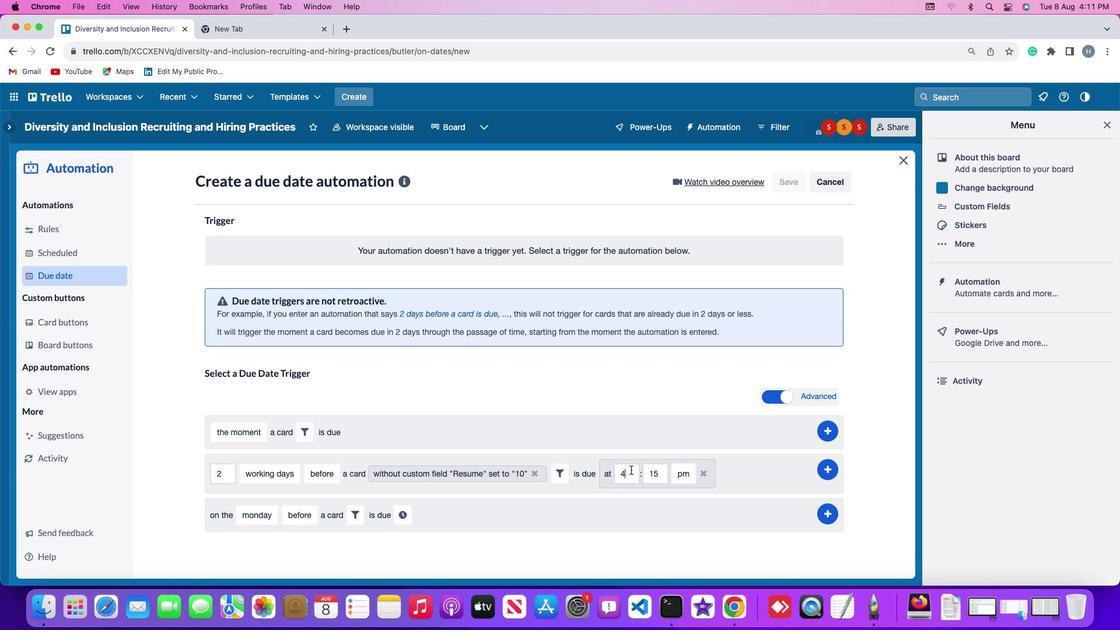 
Action: Mouse pressed left at (631, 470)
Screenshot: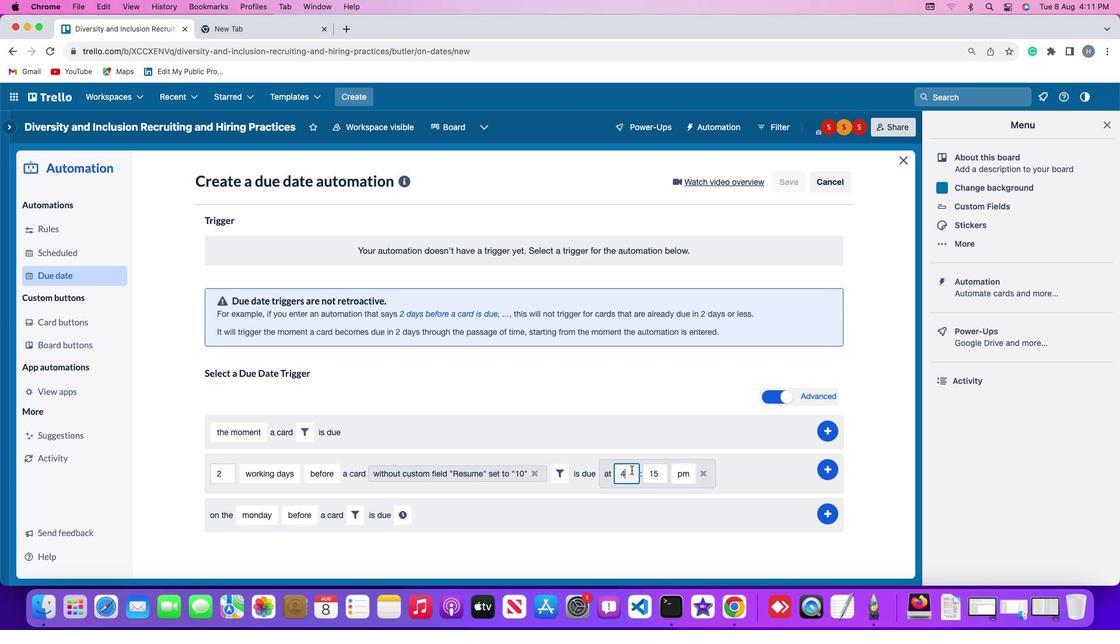 
Action: Mouse moved to (631, 470)
Screenshot: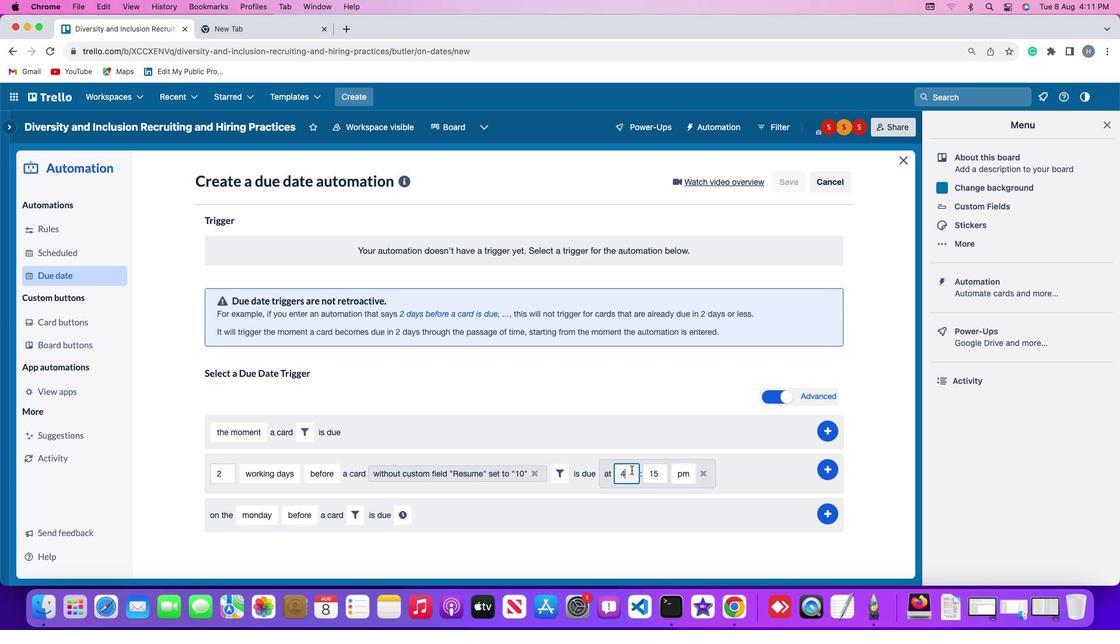 
Action: Key pressed Key.backspace'1''1'
Screenshot: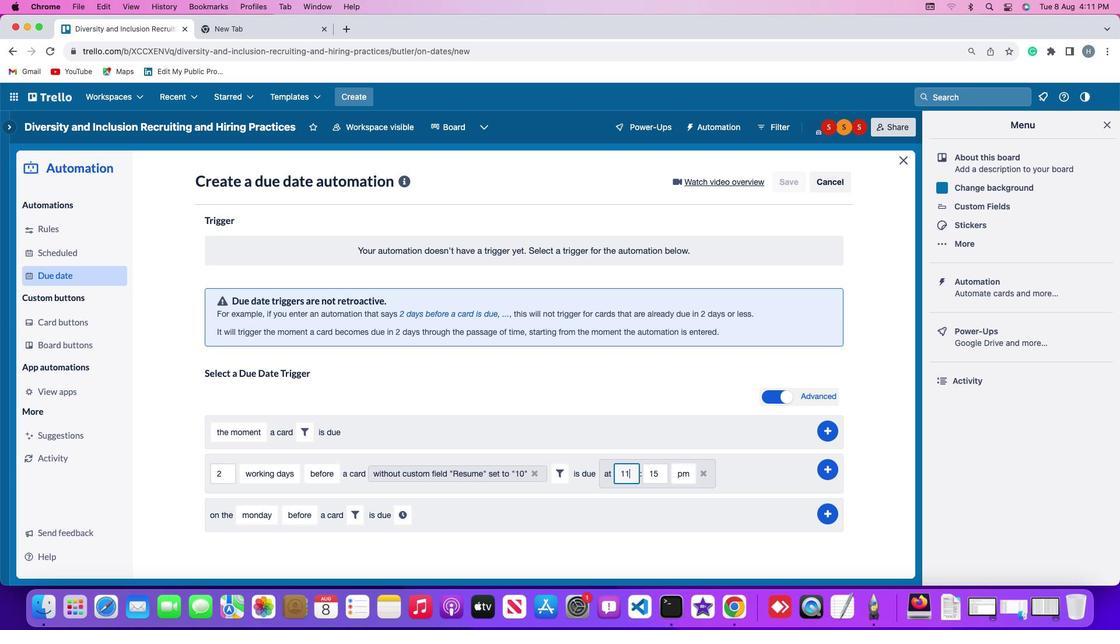 
Action: Mouse moved to (660, 471)
Screenshot: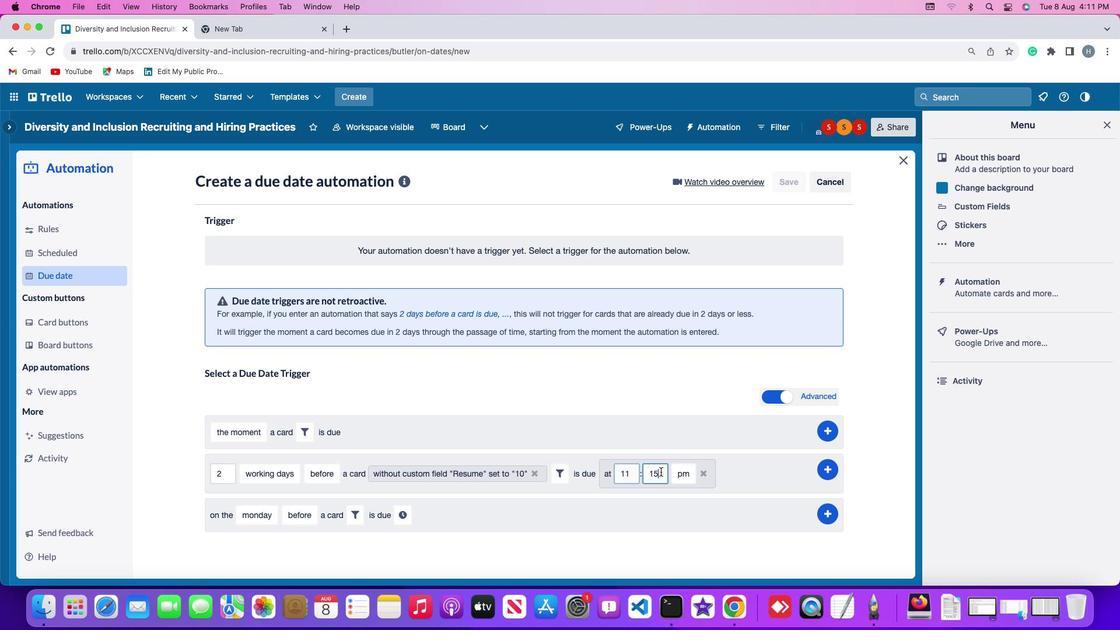 
Action: Mouse pressed left at (660, 471)
Screenshot: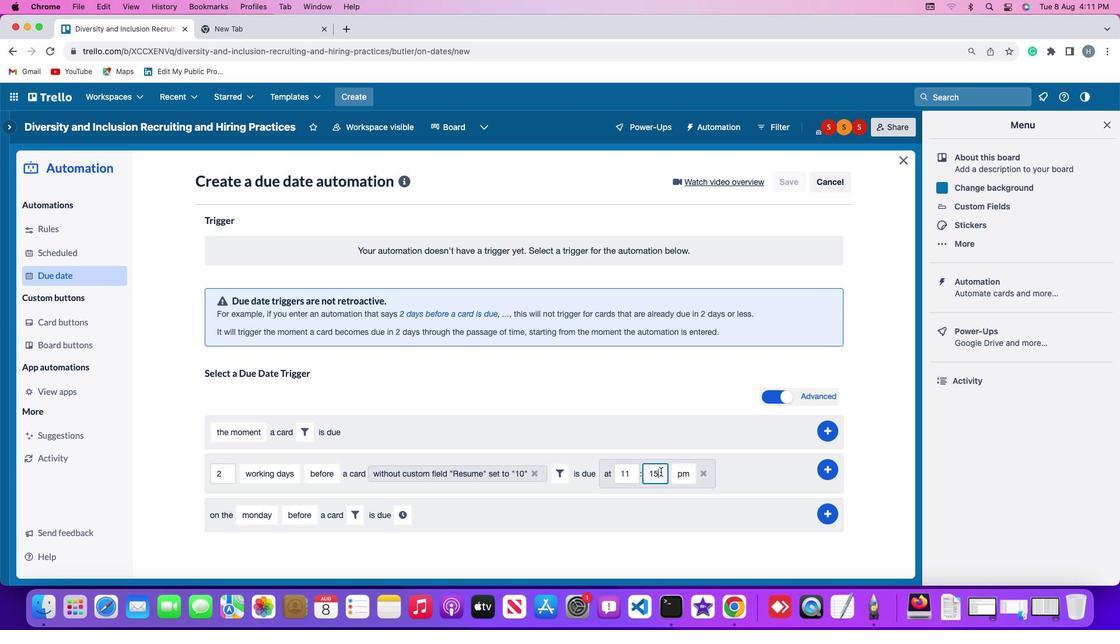 
Action: Key pressed Key.backspaceKey.backspace
Screenshot: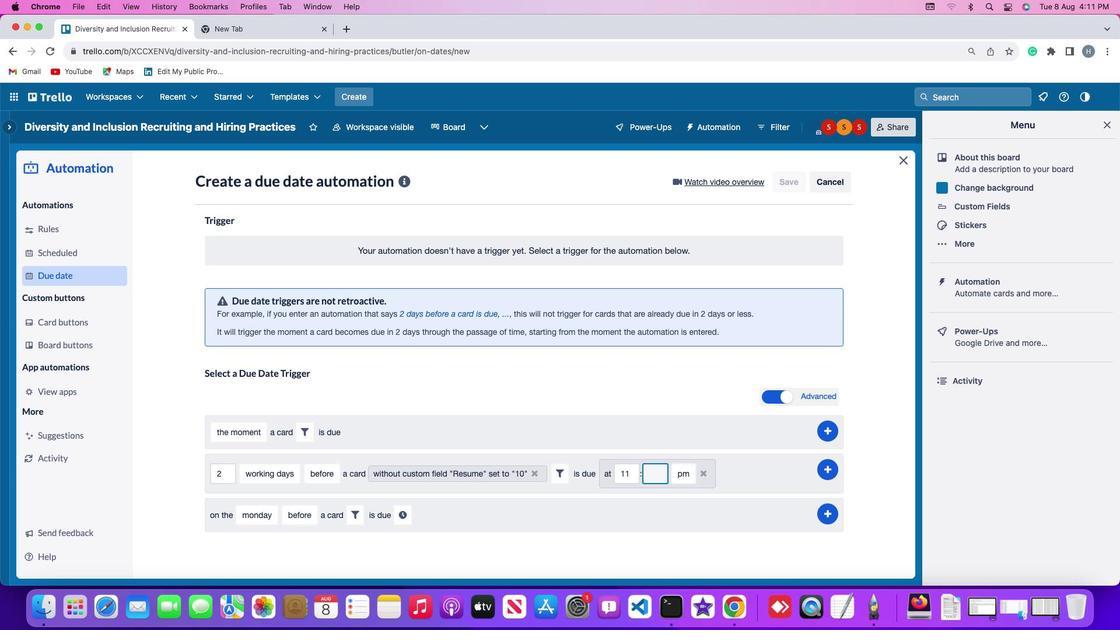 
Action: Mouse moved to (660, 471)
Screenshot: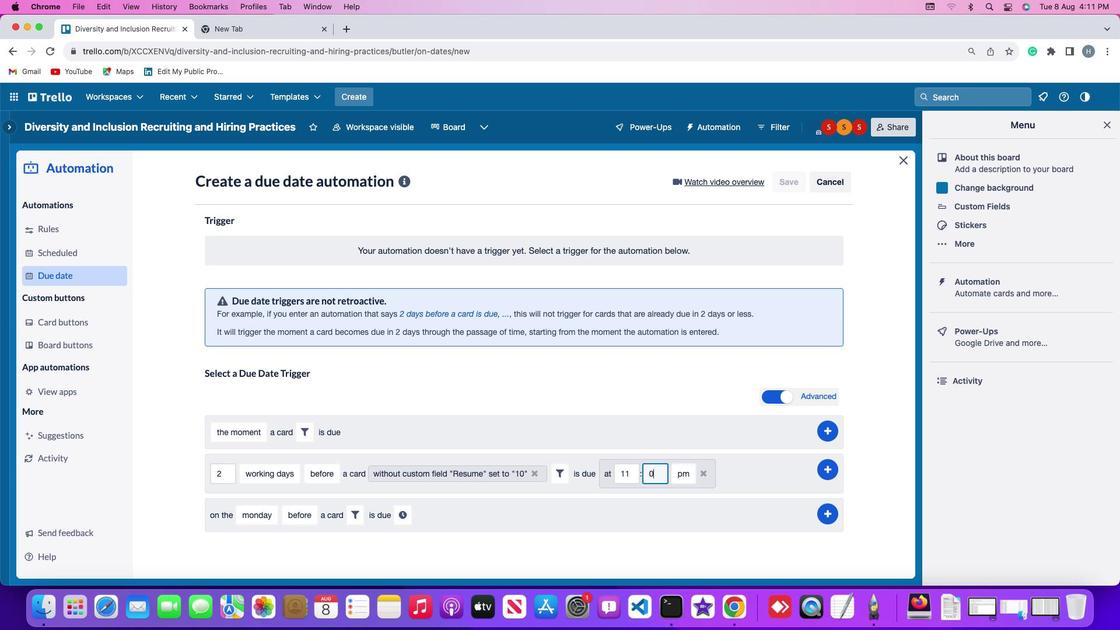 
Action: Key pressed '0''0'
Screenshot: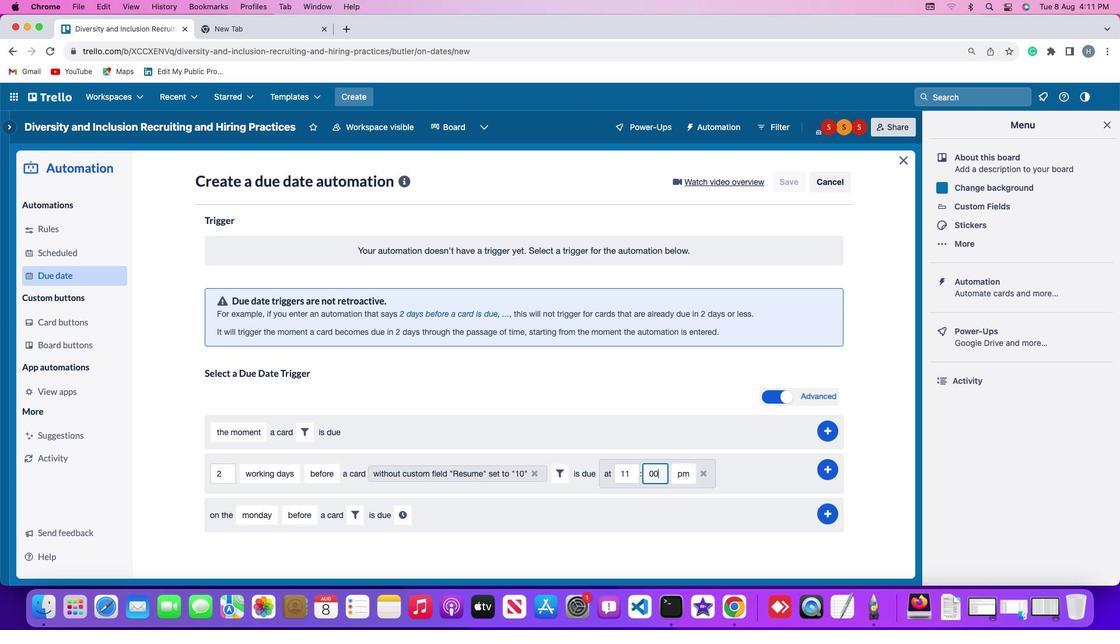 
Action: Mouse moved to (687, 473)
Screenshot: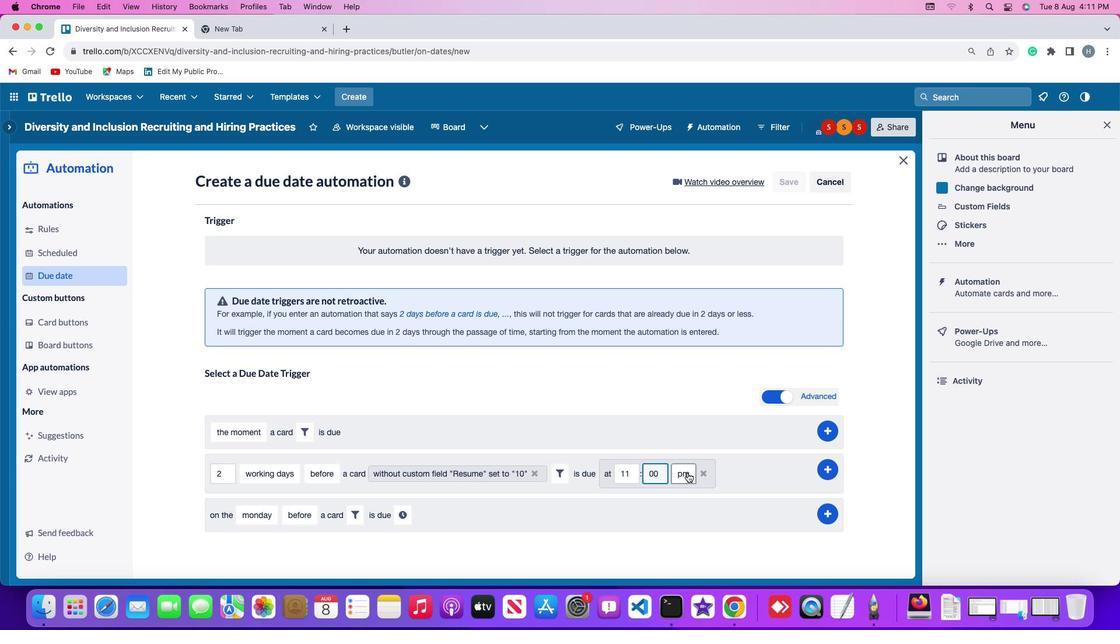
Action: Mouse pressed left at (687, 473)
Screenshot: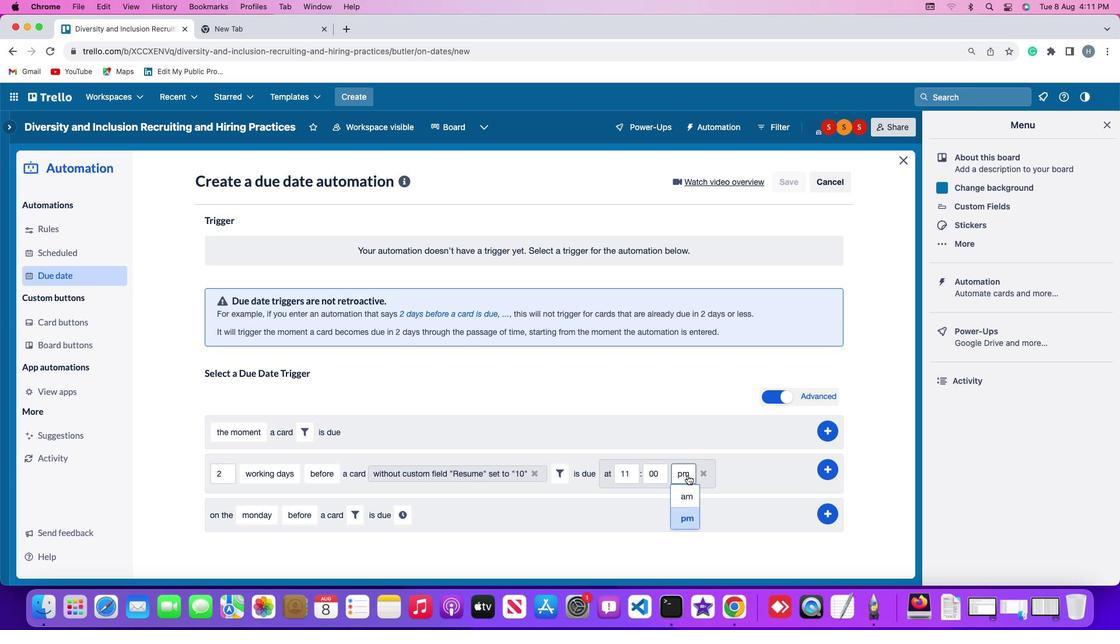 
Action: Mouse moved to (688, 489)
Screenshot: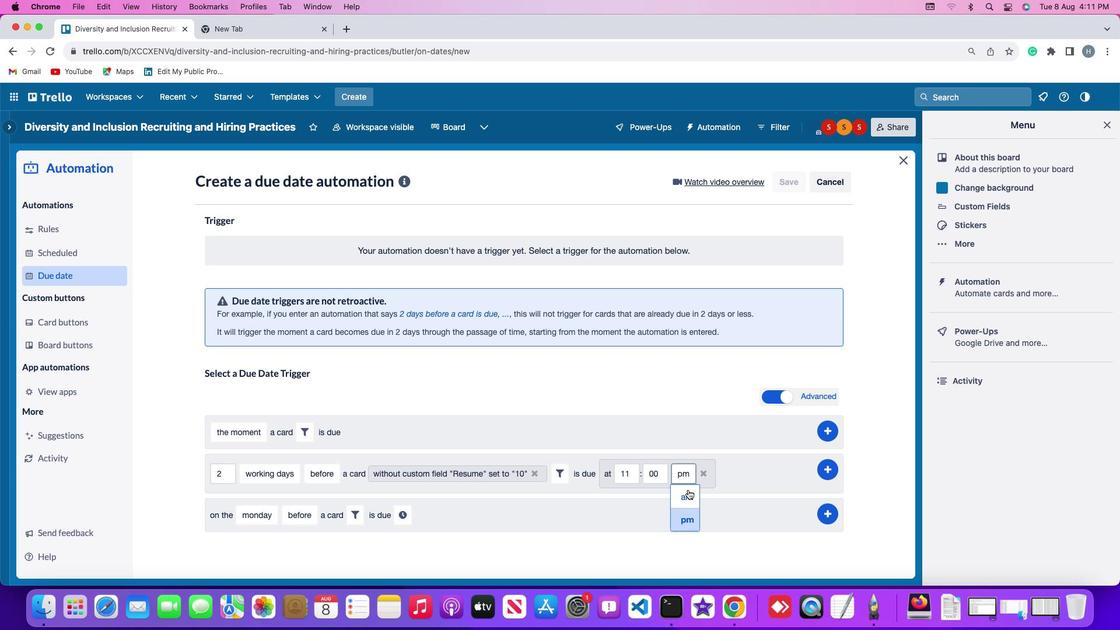 
Action: Mouse pressed left at (688, 489)
Screenshot: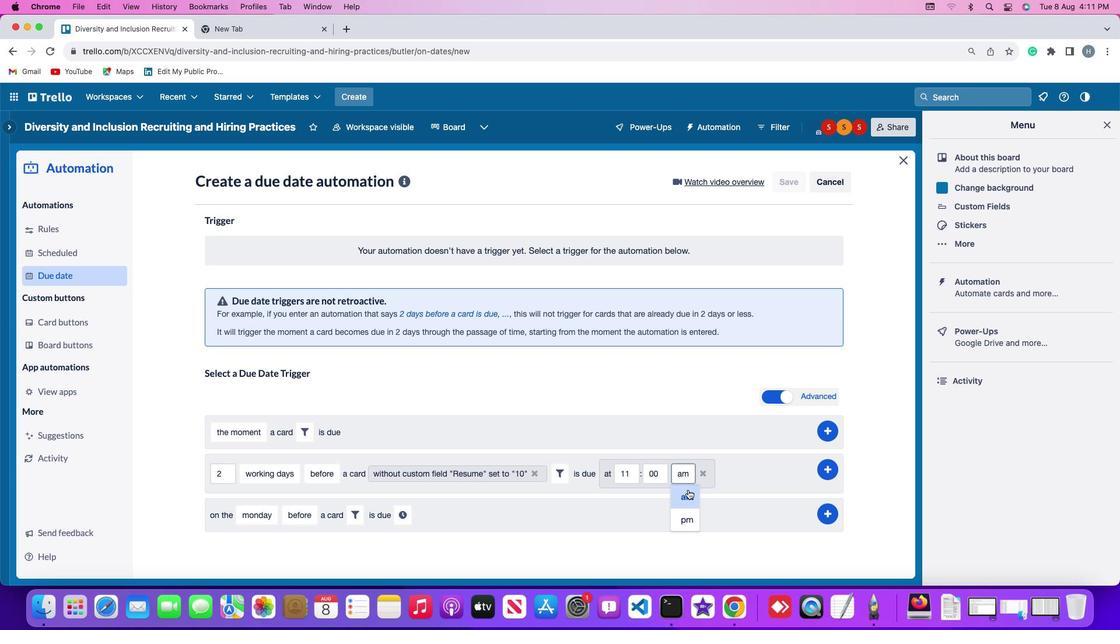 
Action: Mouse moved to (830, 467)
Screenshot: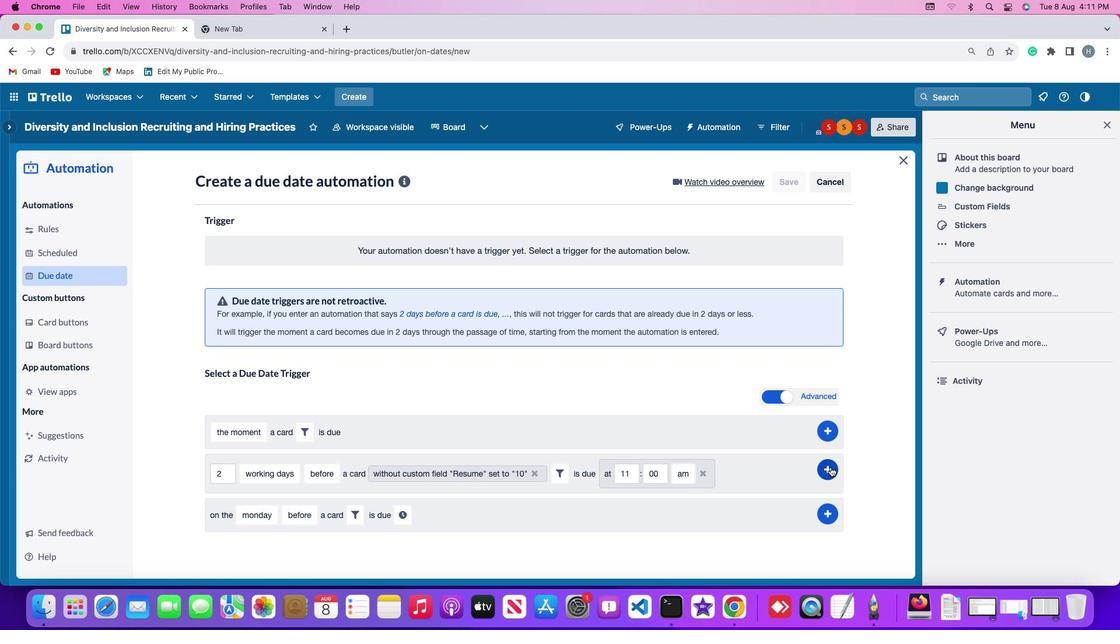 
Action: Mouse pressed left at (830, 467)
Screenshot: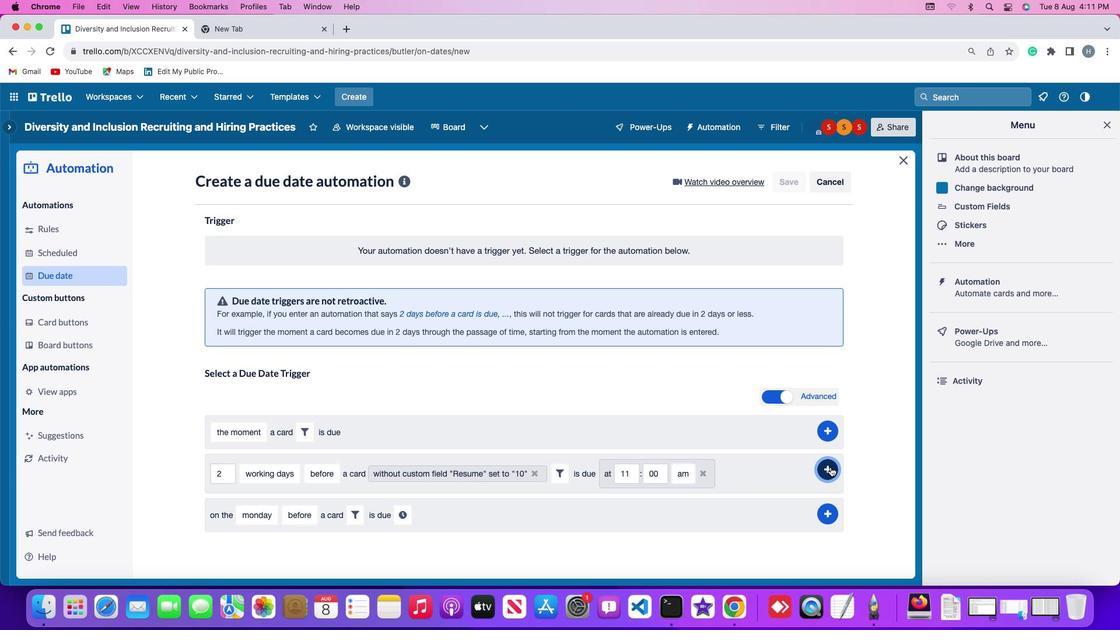 
Action: Mouse moved to (878, 365)
Screenshot: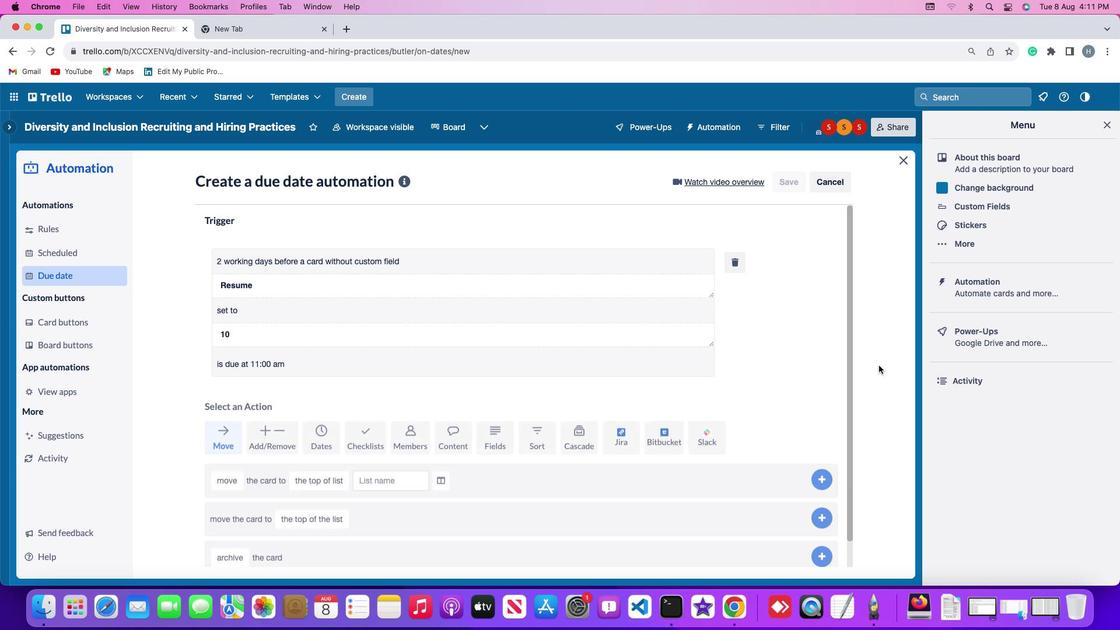 
